 Task: Forward email   from Parteek.kumar@sogtage.net to Sandip@sogtage.net with a cc to Vanshu.thakur@sogtage.net with a subject Subject0000000031 and add a message Message0000000033. Forward email   from Parteek.kumar@sogtage.net to Sandip@sogtage.net with a cc to Vanshu.thakur@sogtage.net and bcc to Nikhil.rathi@sogtage.net with a subject Subject0000000031 and add a message Message0000000033. Forward email   from Parteek.kumar@sogtage.net to Sandip@sogtage.net; Email000000002 with a cc to Nikhil.rathi@sogtage.net; Ayush@sogtage.net and bcc to Pooja.Chaudhary@sogtage.net with a subject Subject0000000031 and add a message Message0000000033. Forward email   from Parteek.kumar@sogtage.net including the signature Sign0000000001 to Sandip@sogtage.net with a subject Subject0000000031 and add a message Message0000000031. Forward email   from Parteek.kumar@sogtage.net including the signature Sign0000000001 to Sandip@sogtage.net; Email000000002 with a subject Subject0000000032 and add a message Message0000000032
Action: Mouse moved to (320, 362)
Screenshot: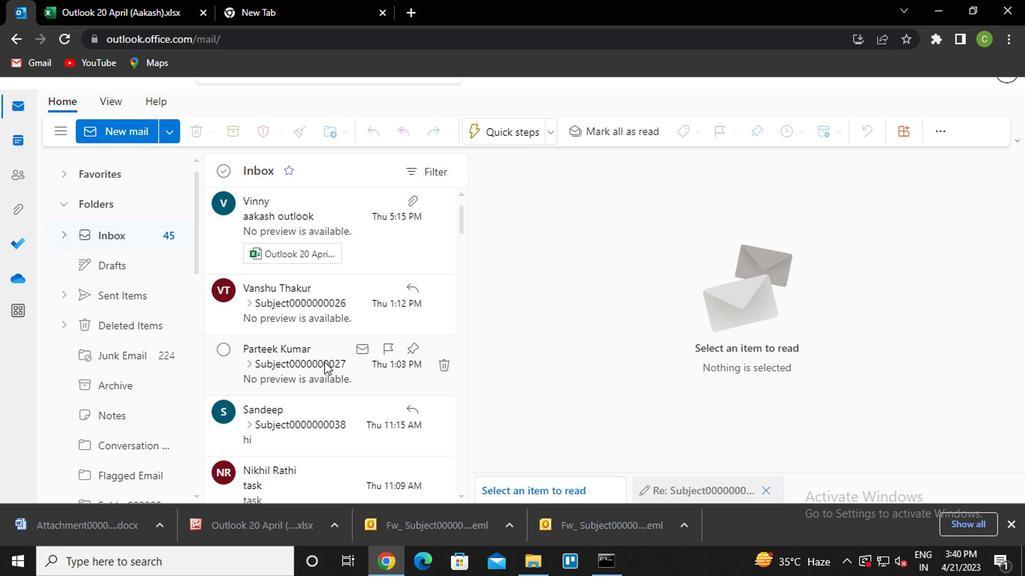 
Action: Mouse pressed left at (320, 362)
Screenshot: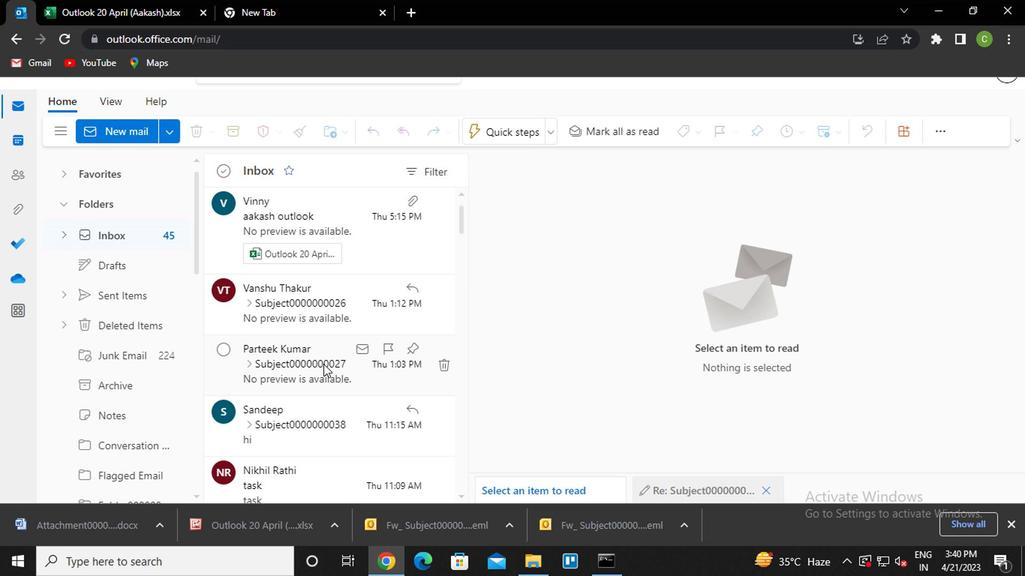 
Action: Mouse moved to (988, 215)
Screenshot: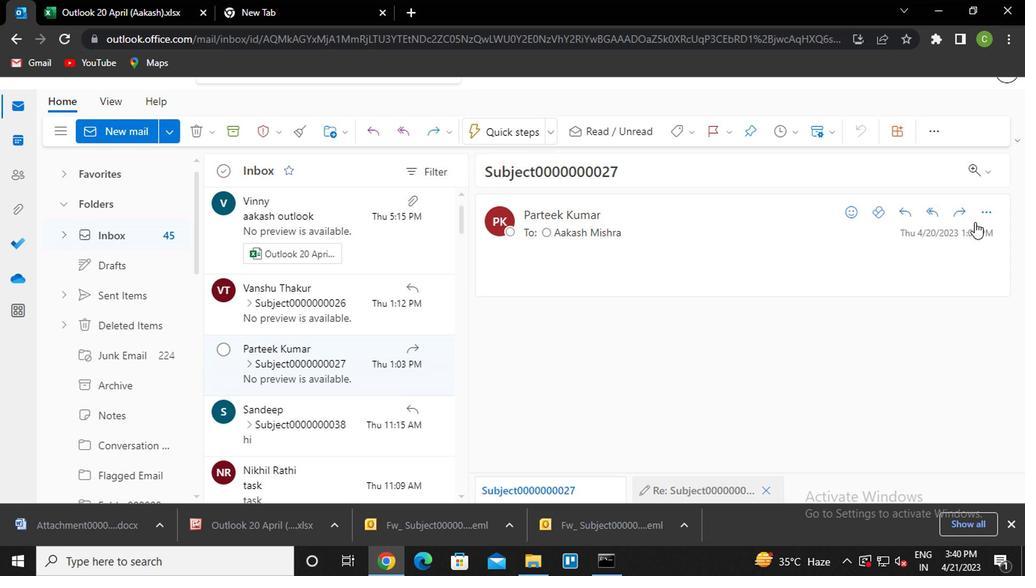 
Action: Mouse pressed left at (988, 215)
Screenshot: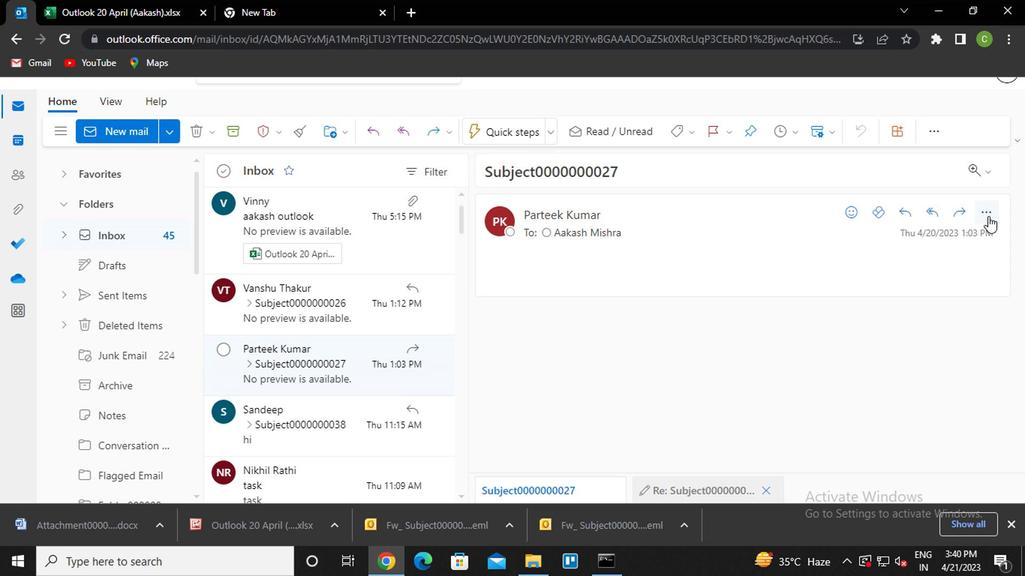 
Action: Mouse moved to (897, 152)
Screenshot: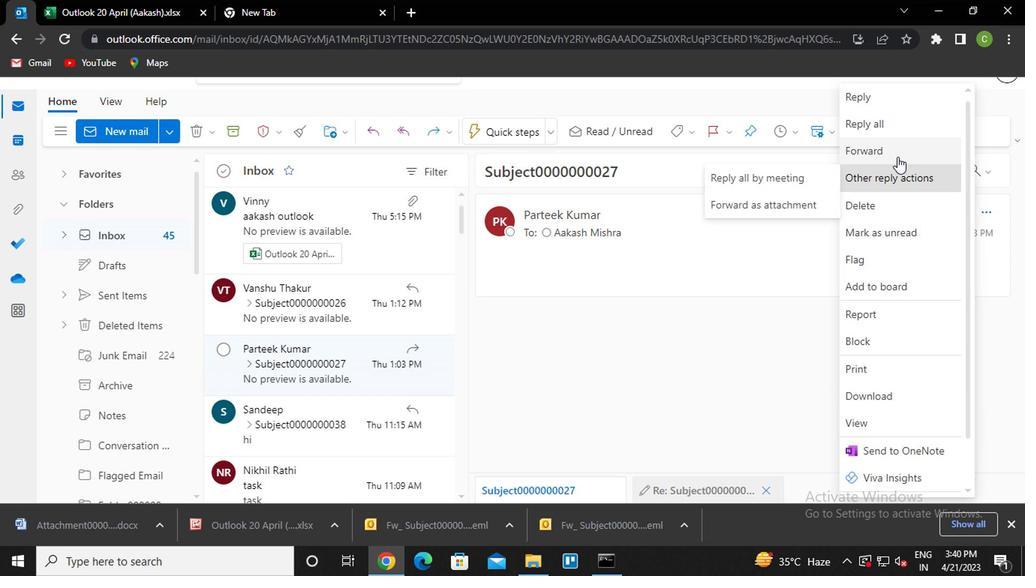 
Action: Mouse pressed left at (897, 152)
Screenshot: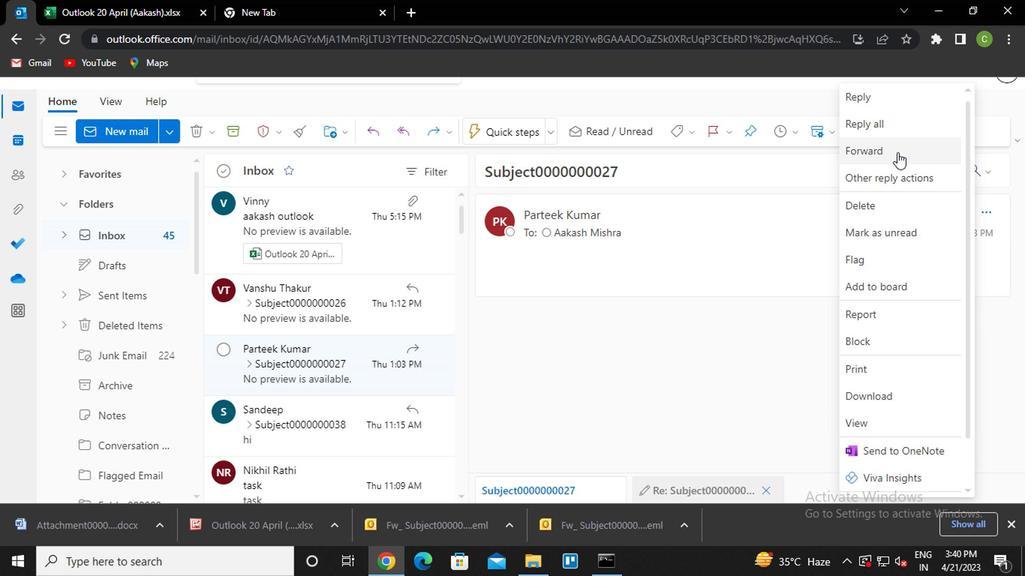 
Action: Mouse moved to (658, 193)
Screenshot: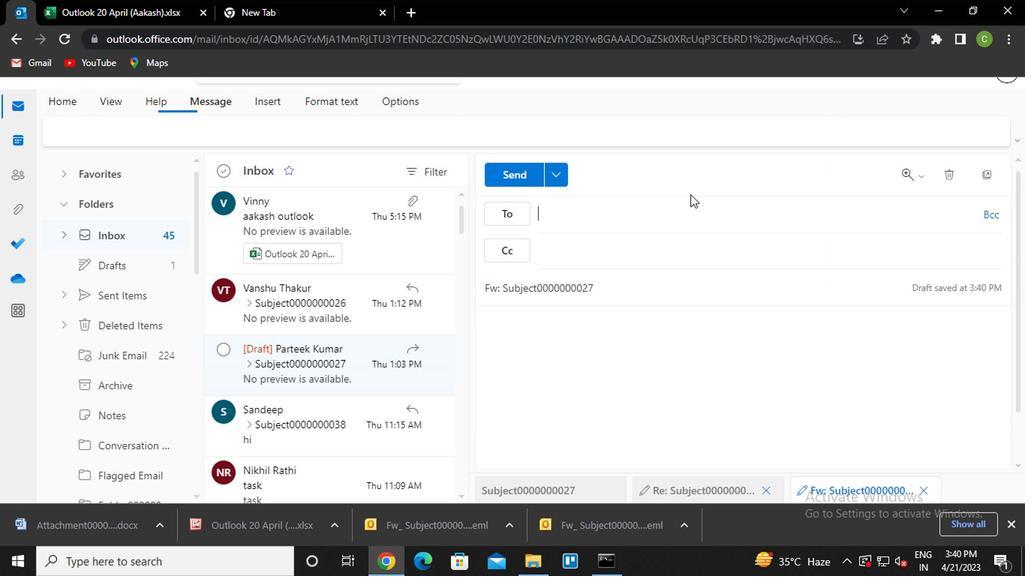 
Action: Key pressed sandip<Key.enter>
Screenshot: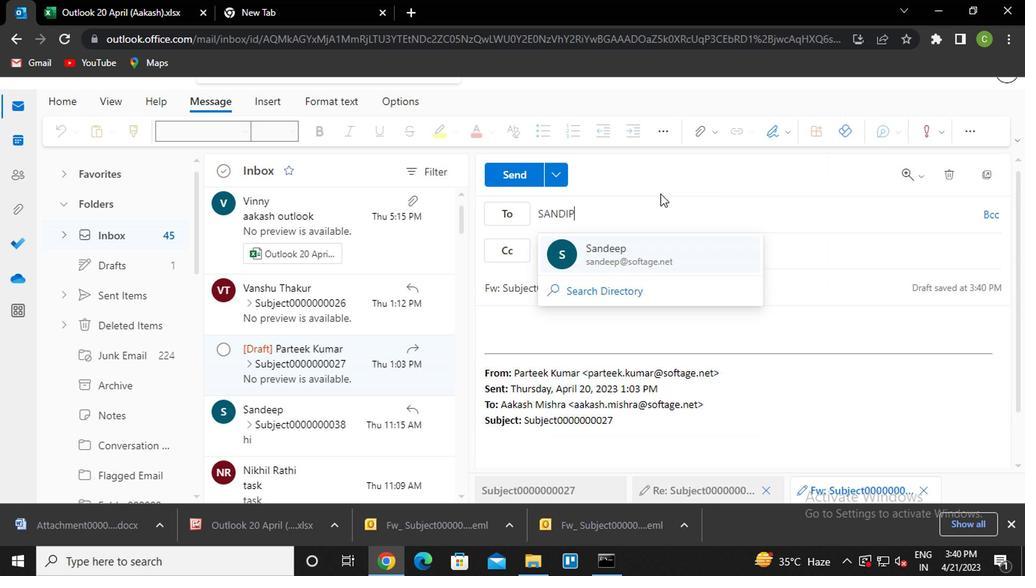 
Action: Mouse moved to (588, 241)
Screenshot: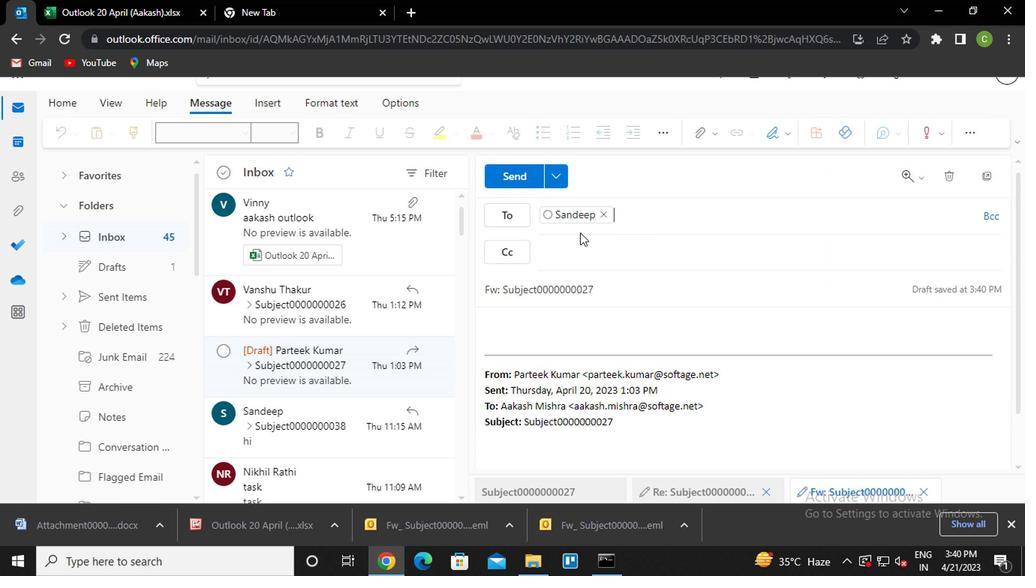 
Action: Mouse pressed left at (588, 241)
Screenshot: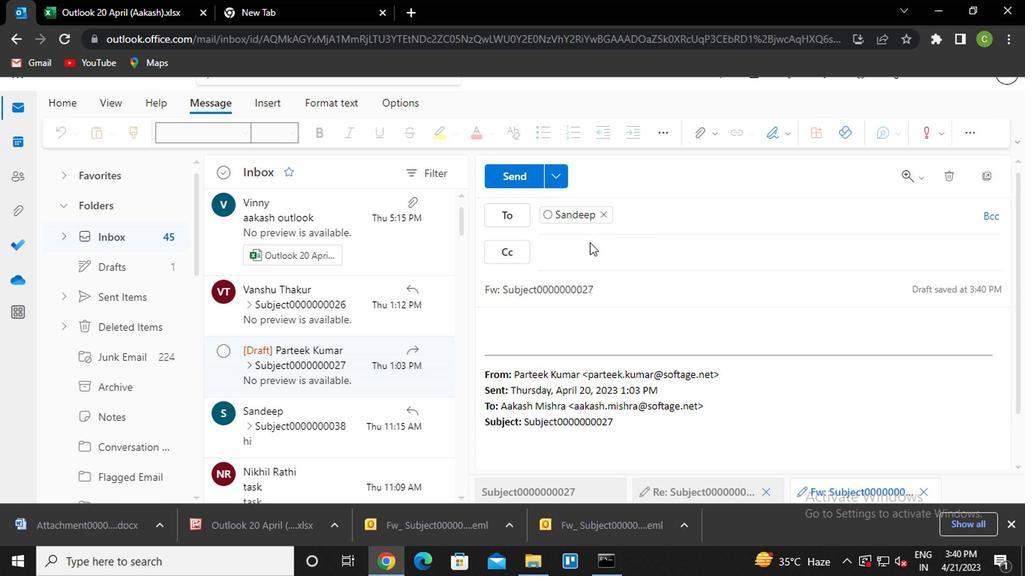 
Action: Mouse moved to (592, 247)
Screenshot: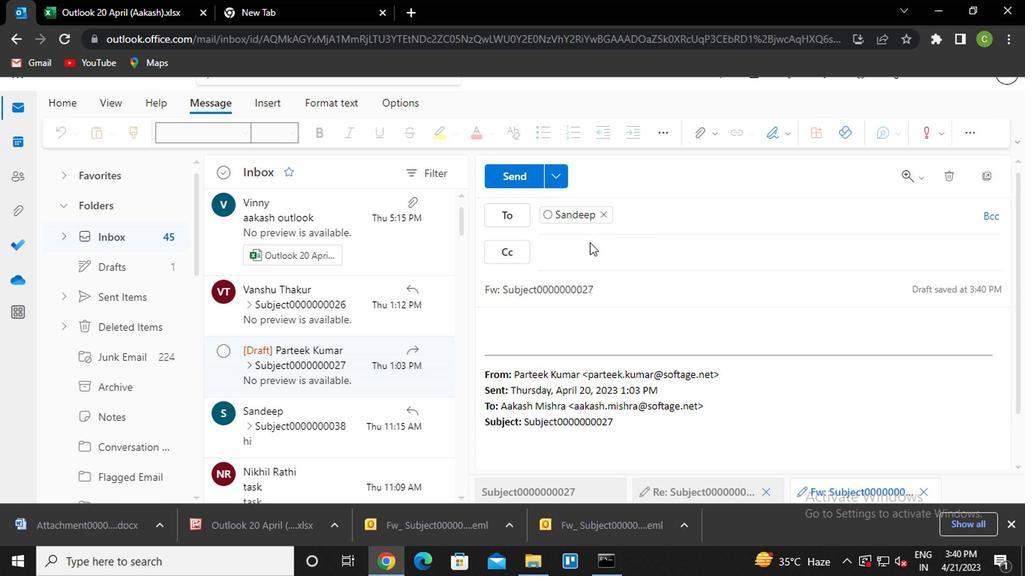 
Action: Mouse pressed left at (592, 247)
Screenshot: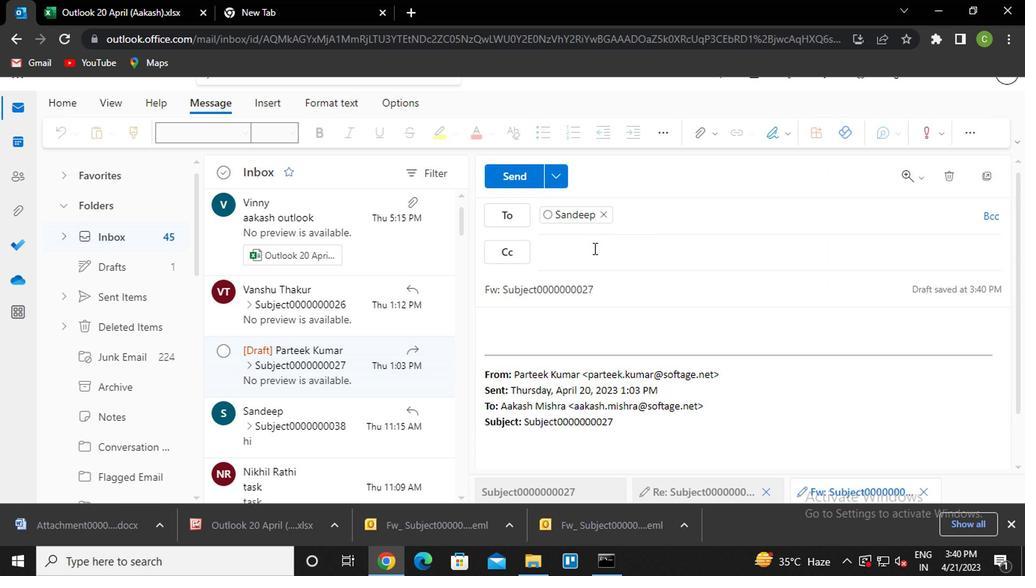 
Action: Key pressed van<Key.enter>
Screenshot: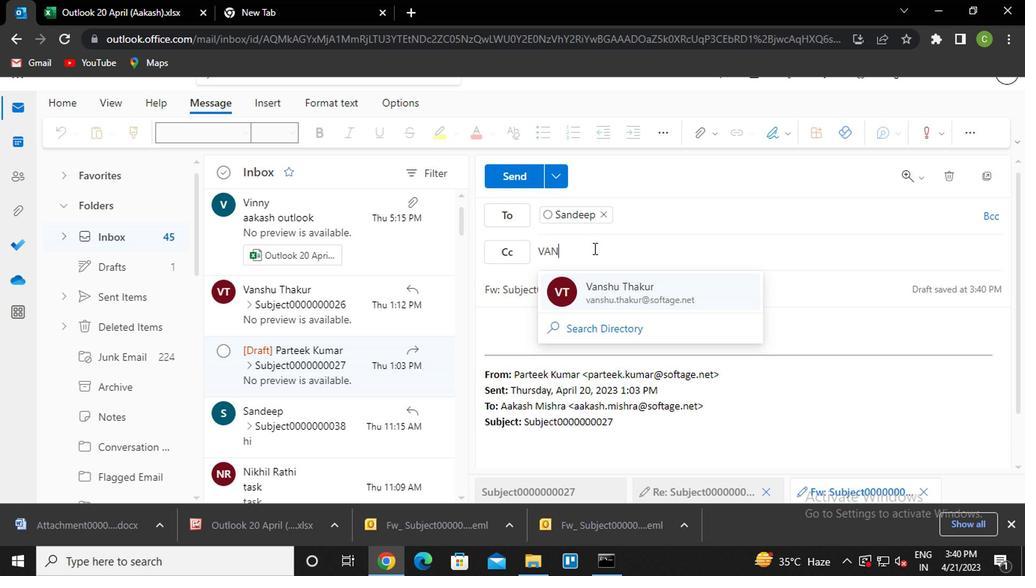 
Action: Mouse moved to (618, 289)
Screenshot: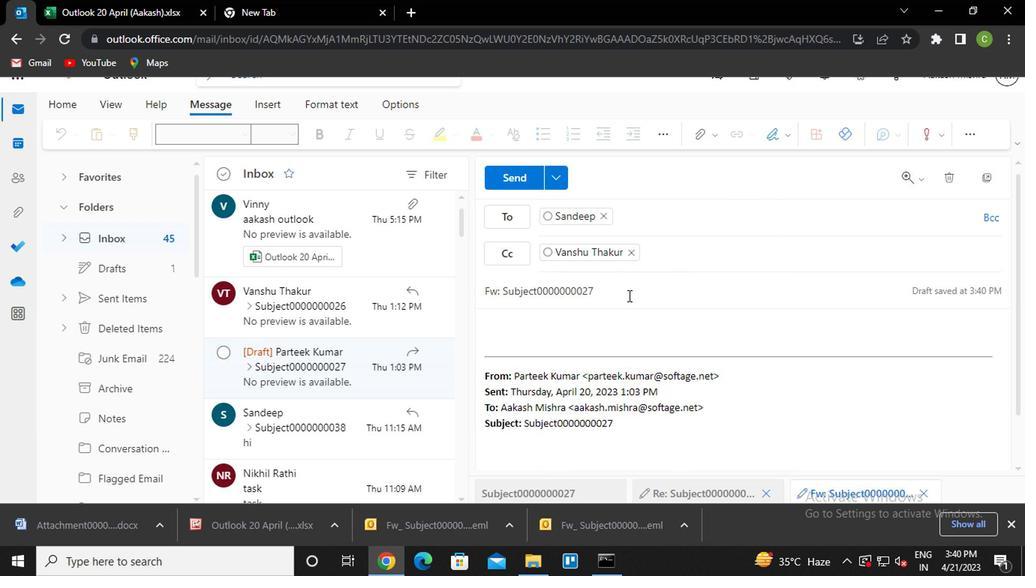 
Action: Mouse pressed left at (618, 289)
Screenshot: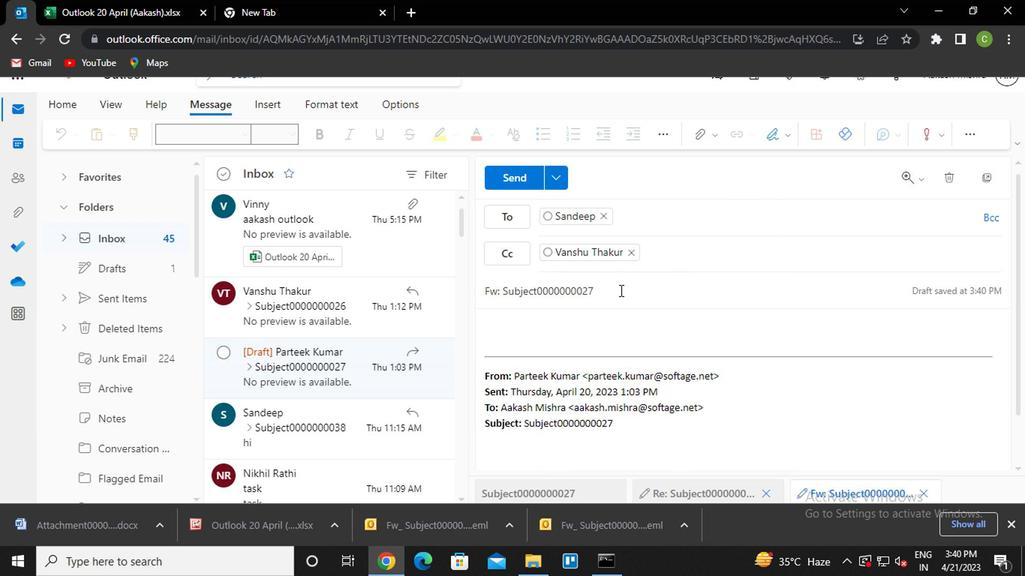 
Action: Key pressed <Key.backspace><Key.backspace>31
Screenshot: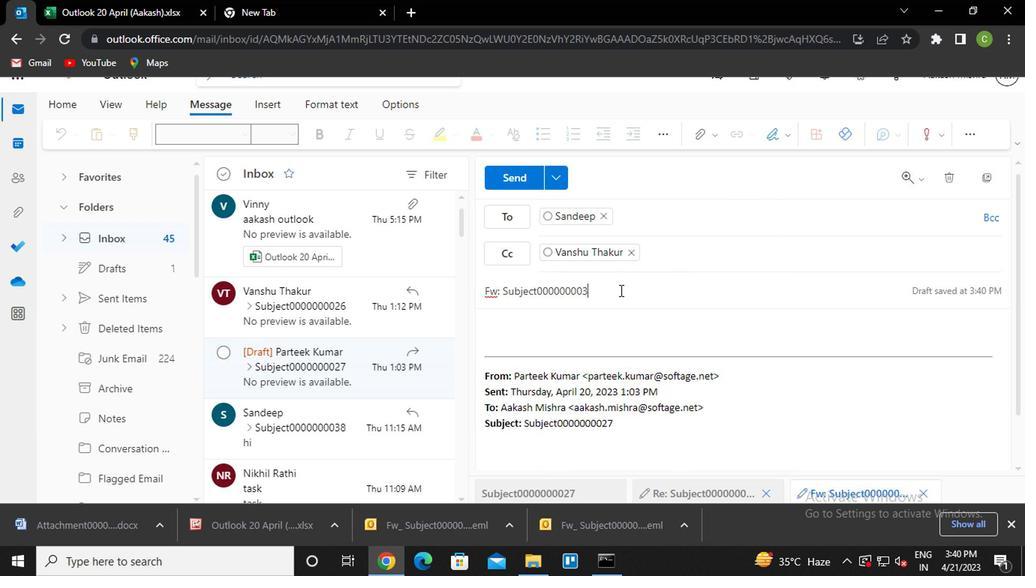 
Action: Mouse moved to (526, 331)
Screenshot: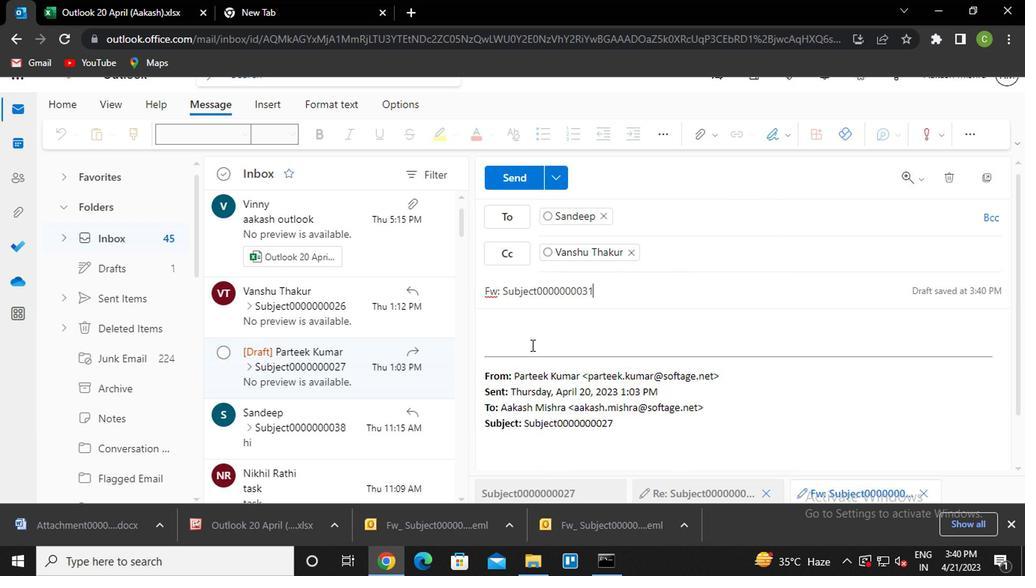 
Action: Mouse pressed left at (526, 331)
Screenshot: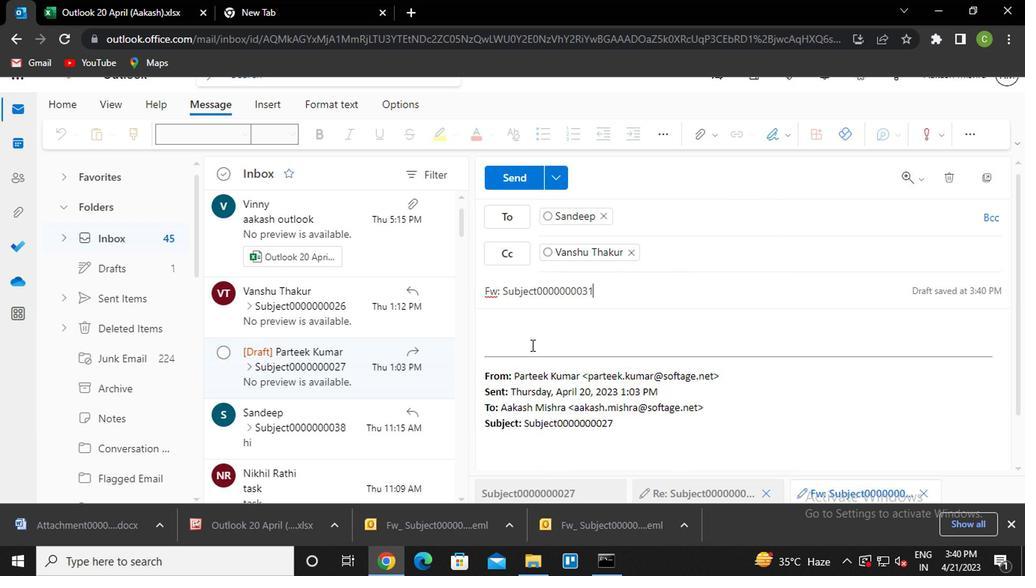 
Action: Key pressed <Key.caps_lock><Key.caps_lock>m<Key.caps_lock>essage0000000033
Screenshot: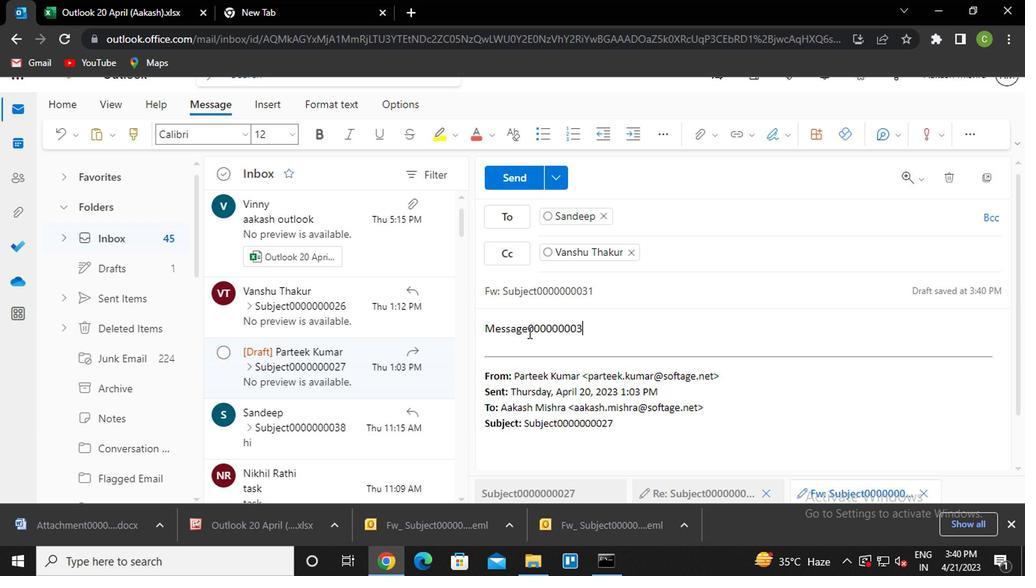 
Action: Mouse moved to (517, 176)
Screenshot: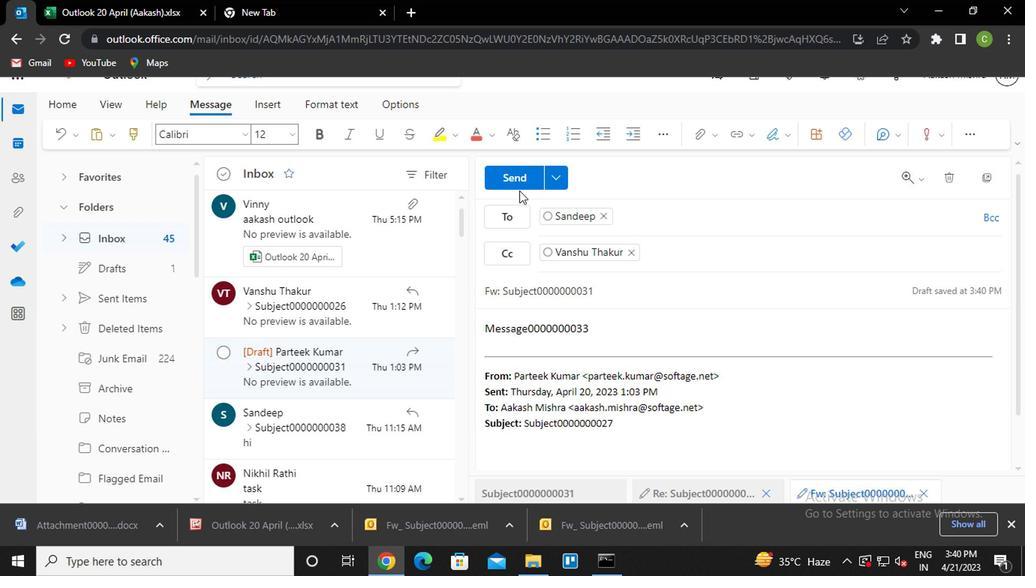 
Action: Mouse pressed left at (517, 176)
Screenshot: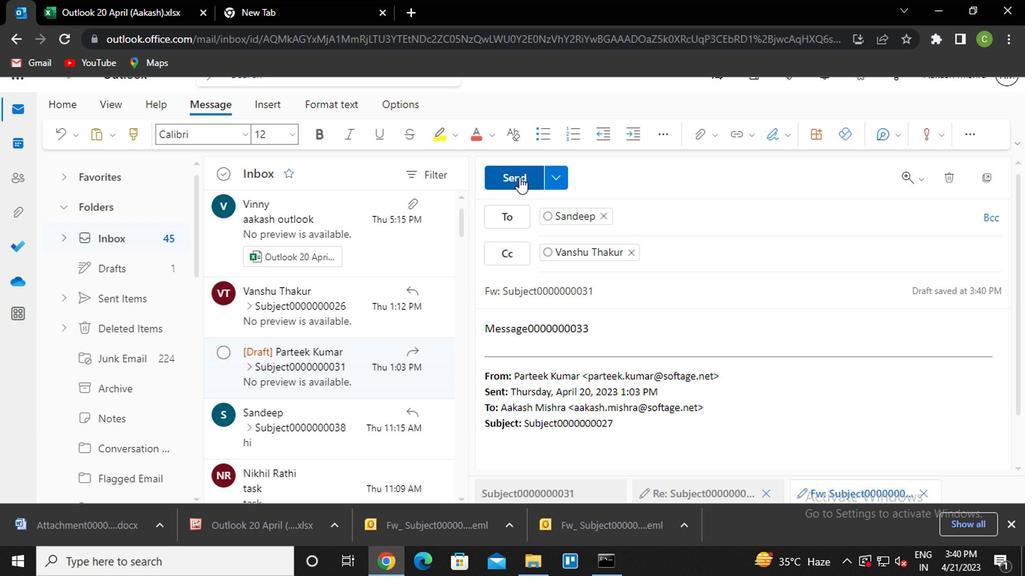 
Action: Mouse moved to (985, 203)
Screenshot: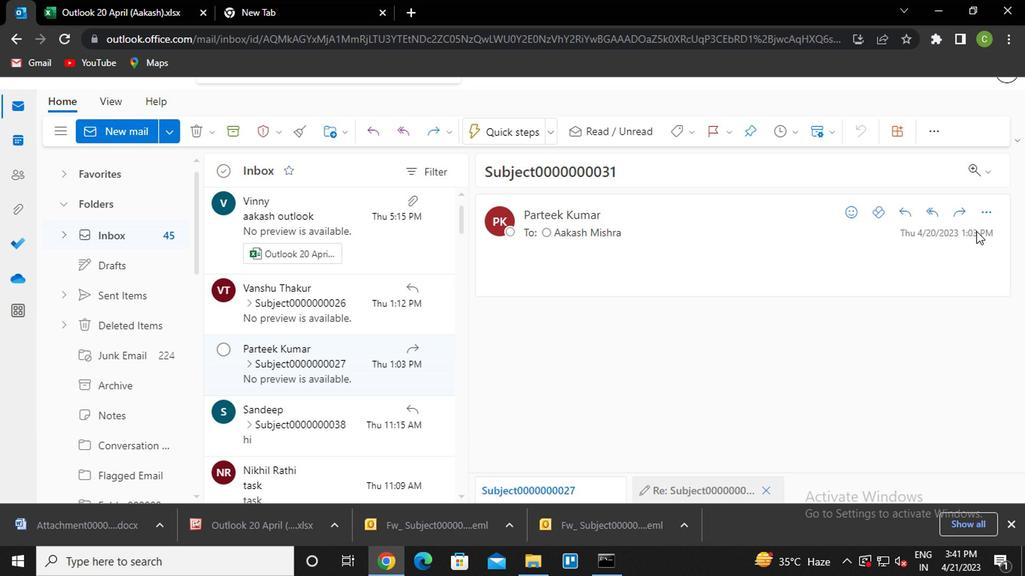 
Action: Mouse pressed left at (985, 203)
Screenshot: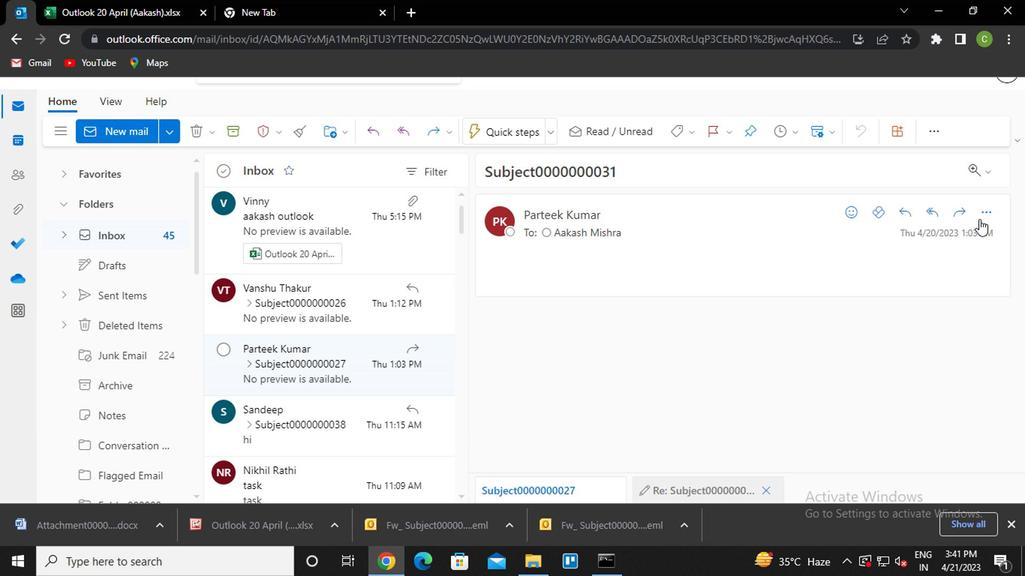 
Action: Mouse moved to (893, 154)
Screenshot: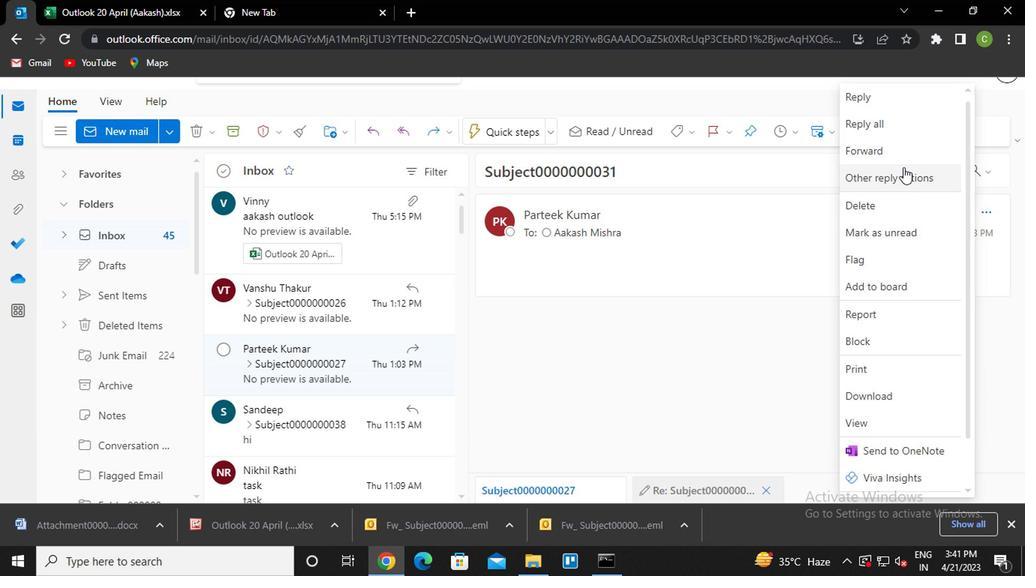 
Action: Mouse pressed left at (893, 154)
Screenshot: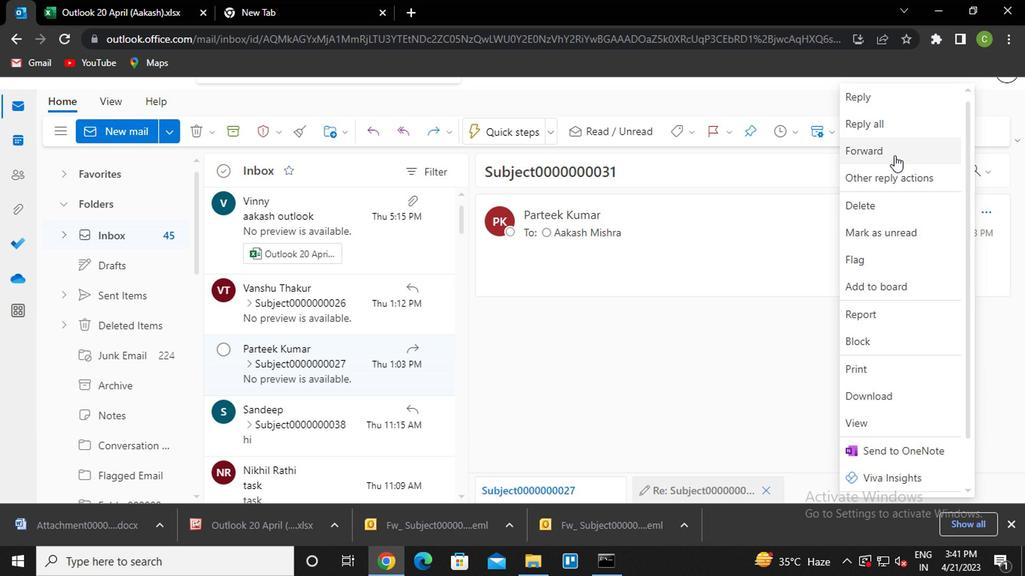 
Action: Mouse moved to (630, 204)
Screenshot: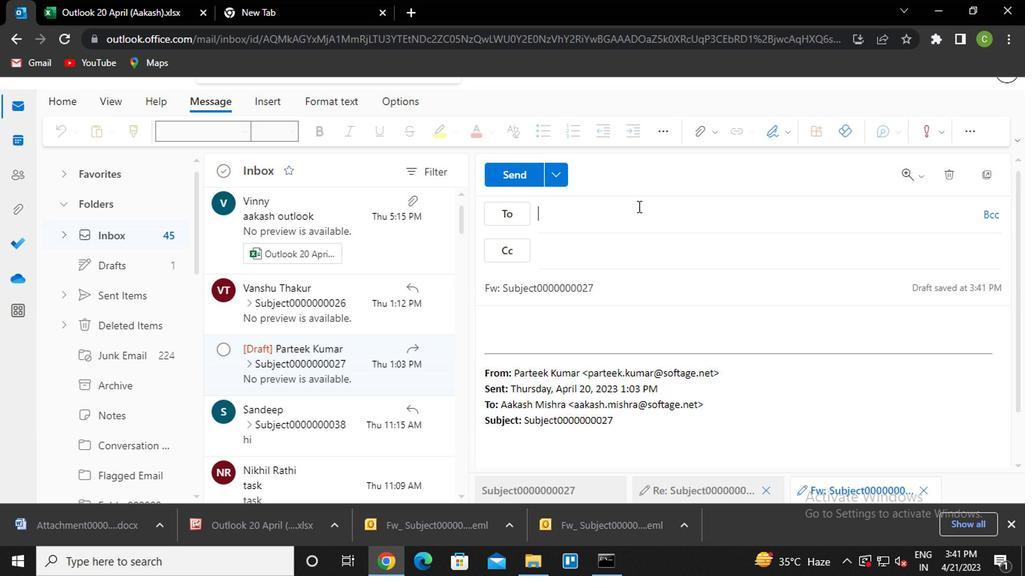 
Action: Key pressed sa<Key.enter><Key.enter>
Screenshot: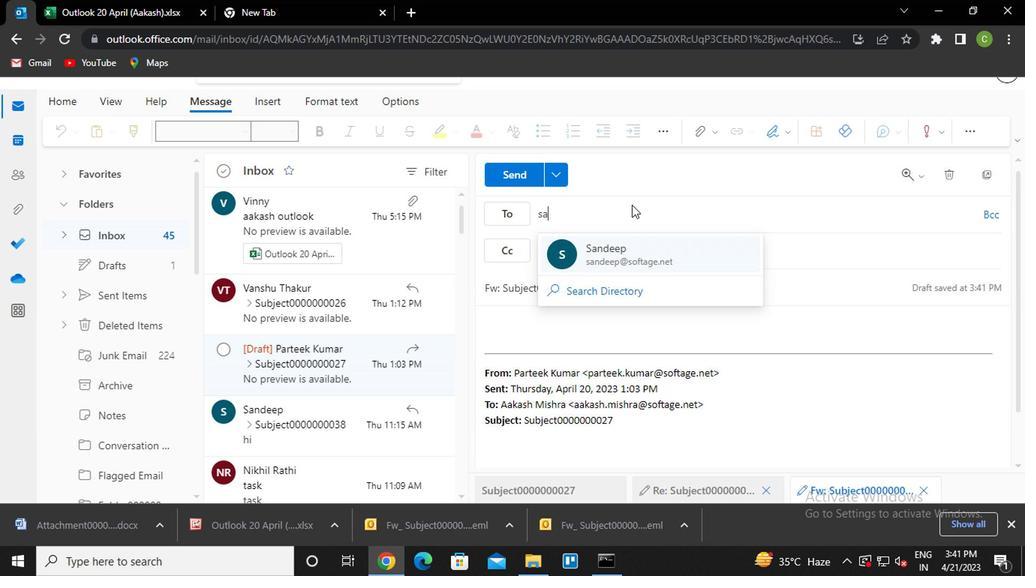 
Action: Mouse moved to (576, 245)
Screenshot: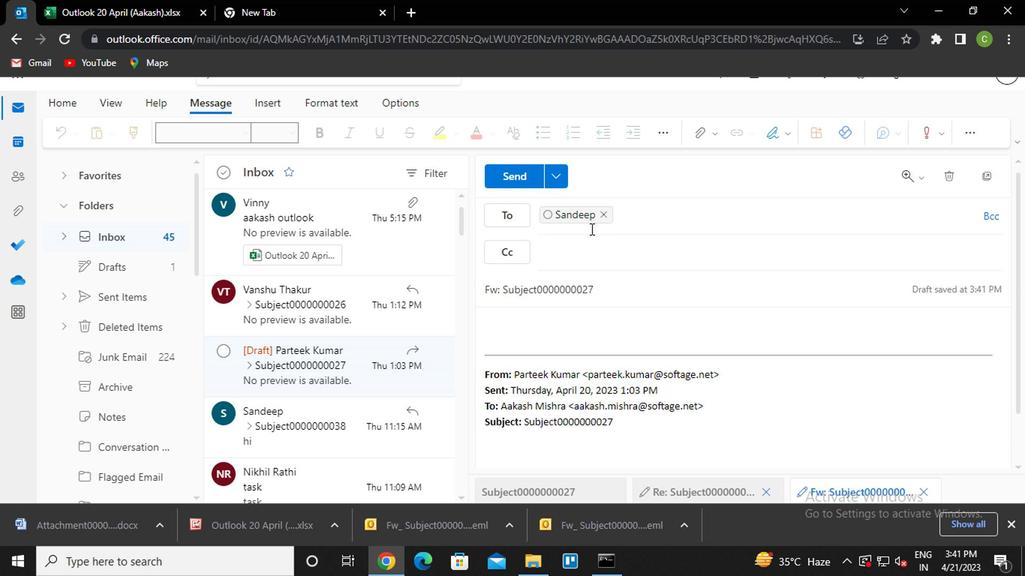 
Action: Mouse pressed left at (576, 245)
Screenshot: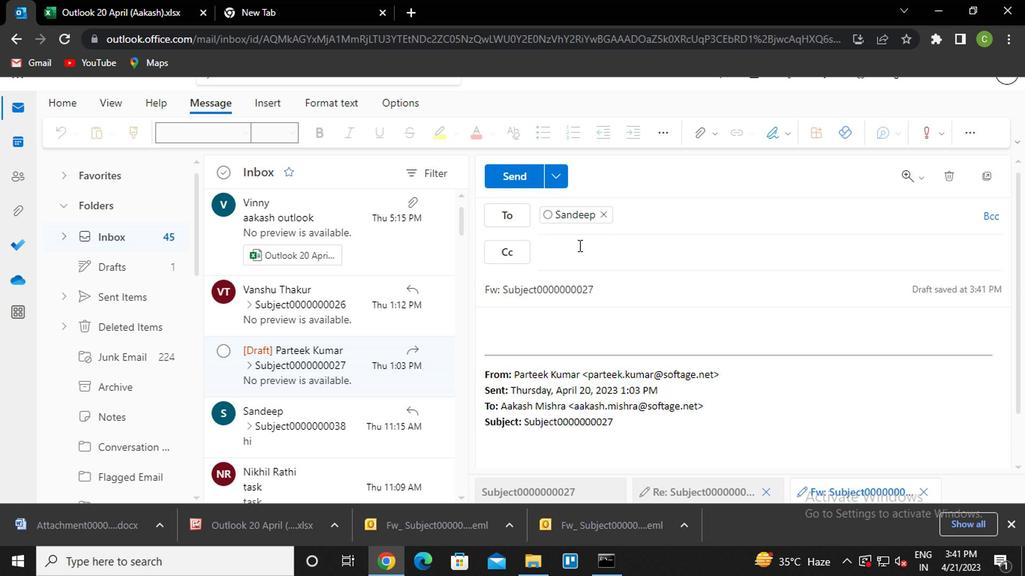 
Action: Key pressed vas<Key.enter><Key.backspace>n<Key.enter>
Screenshot: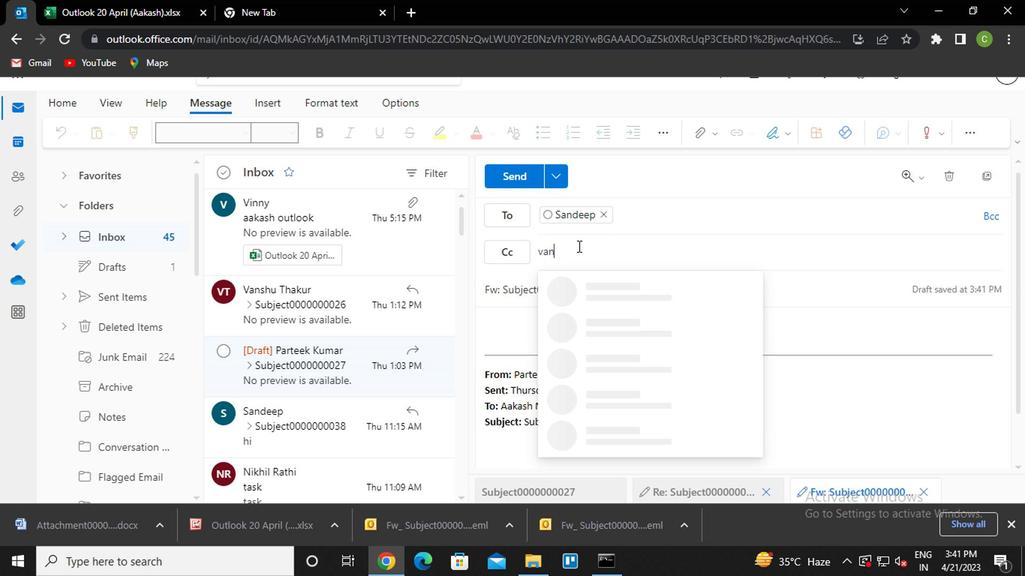 
Action: Mouse moved to (993, 220)
Screenshot: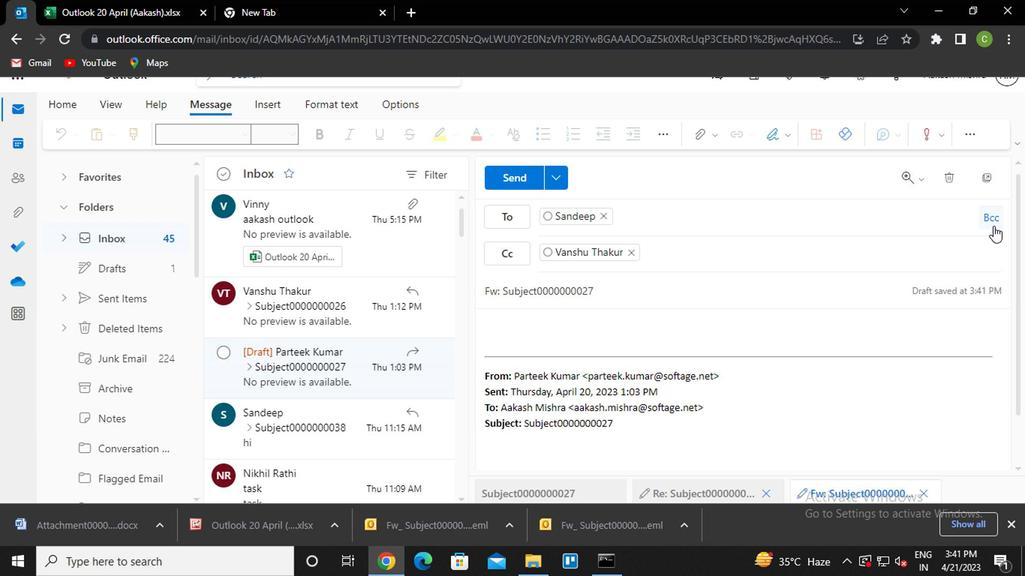 
Action: Mouse pressed left at (993, 220)
Screenshot: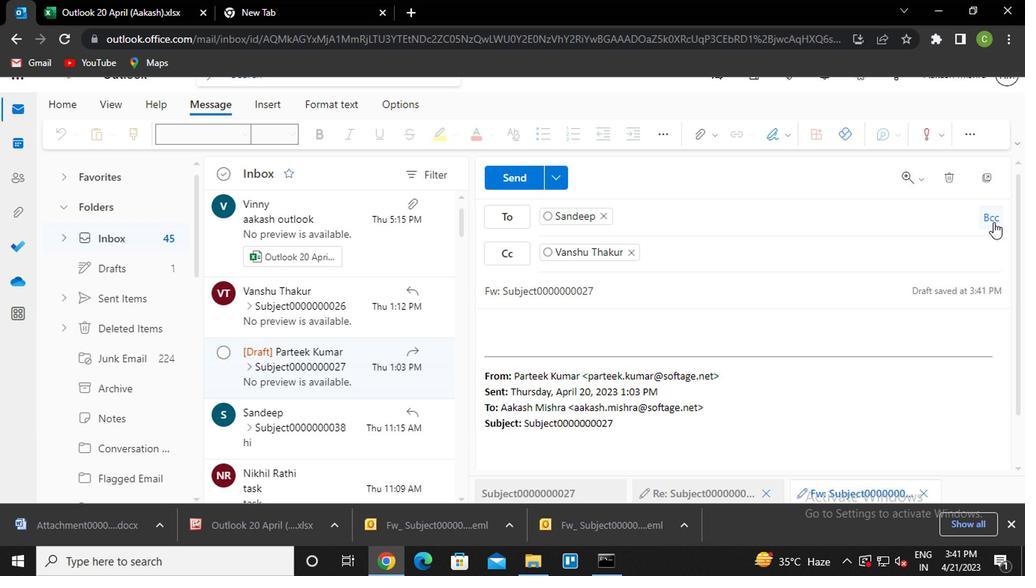 
Action: Mouse moved to (939, 255)
Screenshot: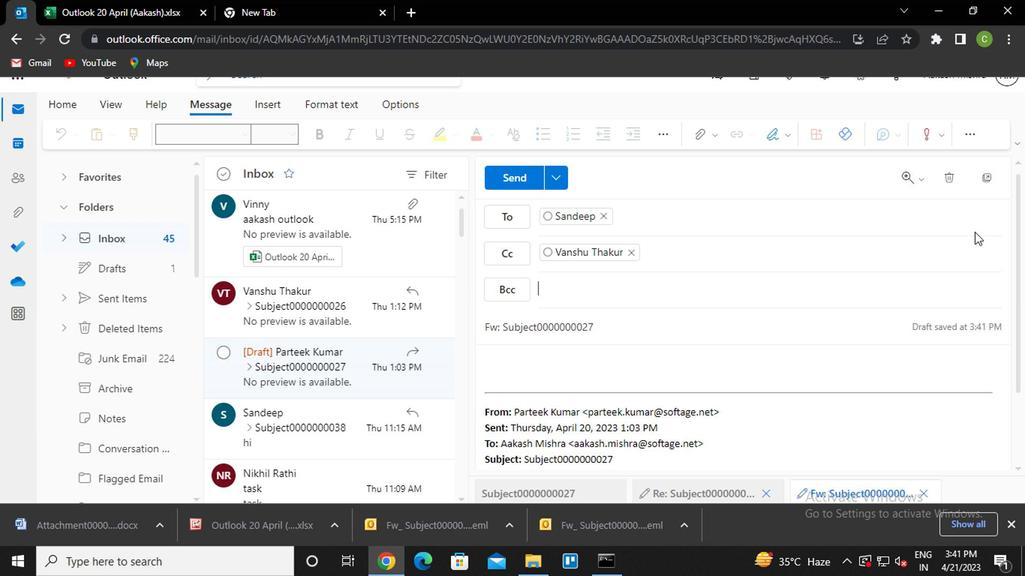 
Action: Key pressed nik<Key.enter>
Screenshot: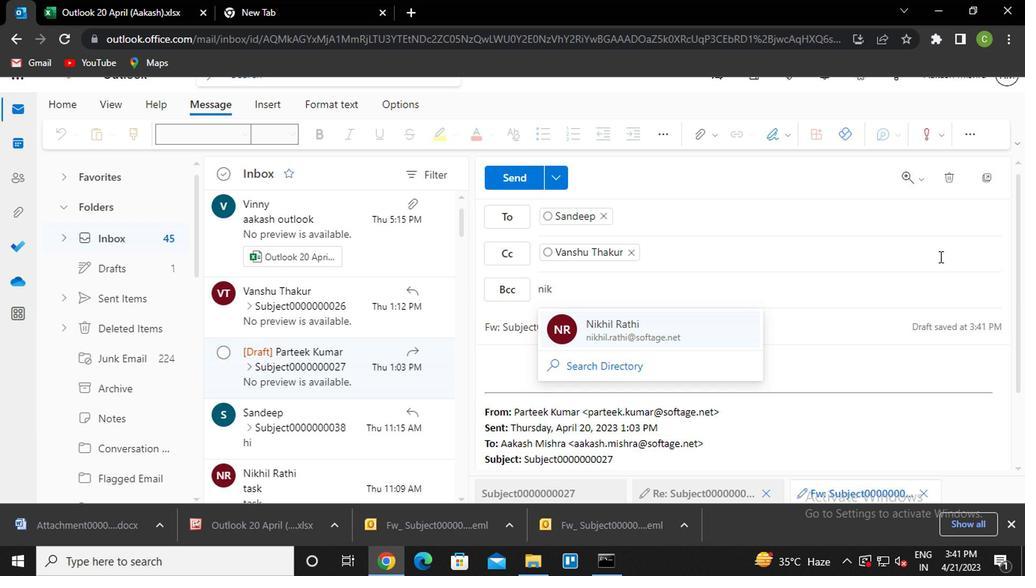 
Action: Mouse moved to (648, 319)
Screenshot: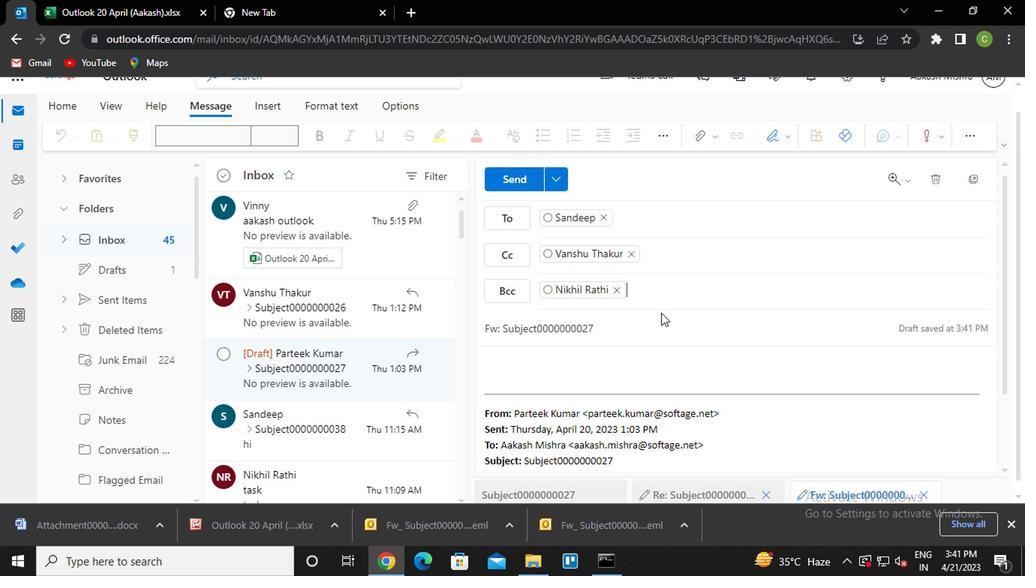 
Action: Mouse pressed left at (648, 319)
Screenshot: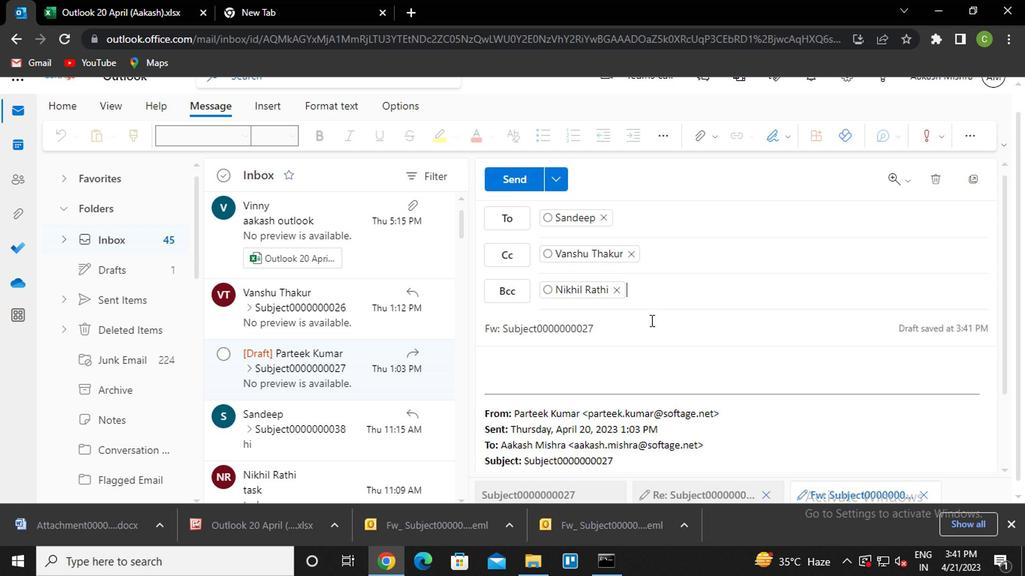 
Action: Key pressed <Key.backspace><Key.backspace>31
Screenshot: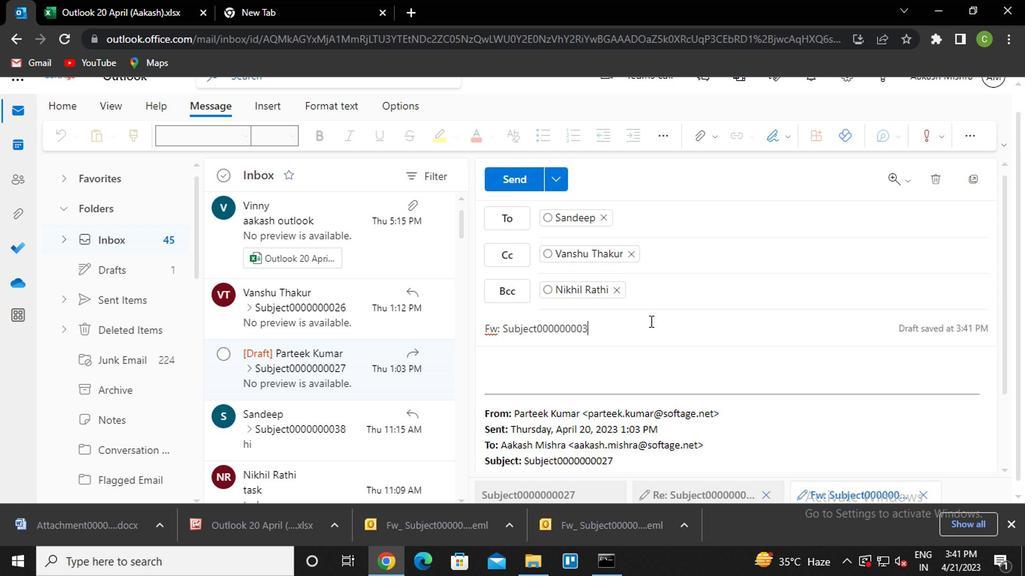 
Action: Mouse moved to (563, 372)
Screenshot: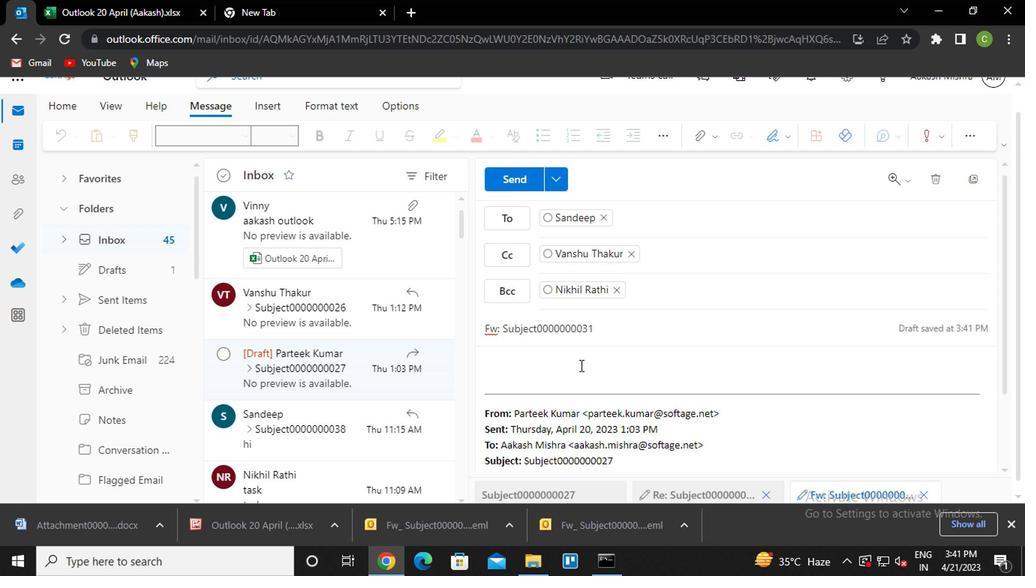 
Action: Mouse pressed left at (563, 372)
Screenshot: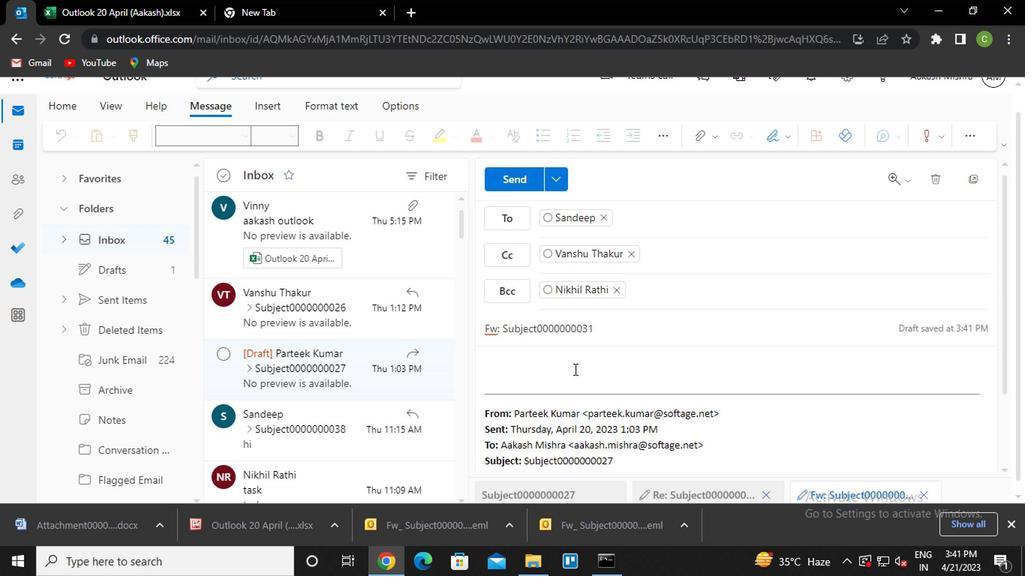 
Action: Key pressed <Key.caps_lock>m<Key.caps_lock>essage0000000034
Screenshot: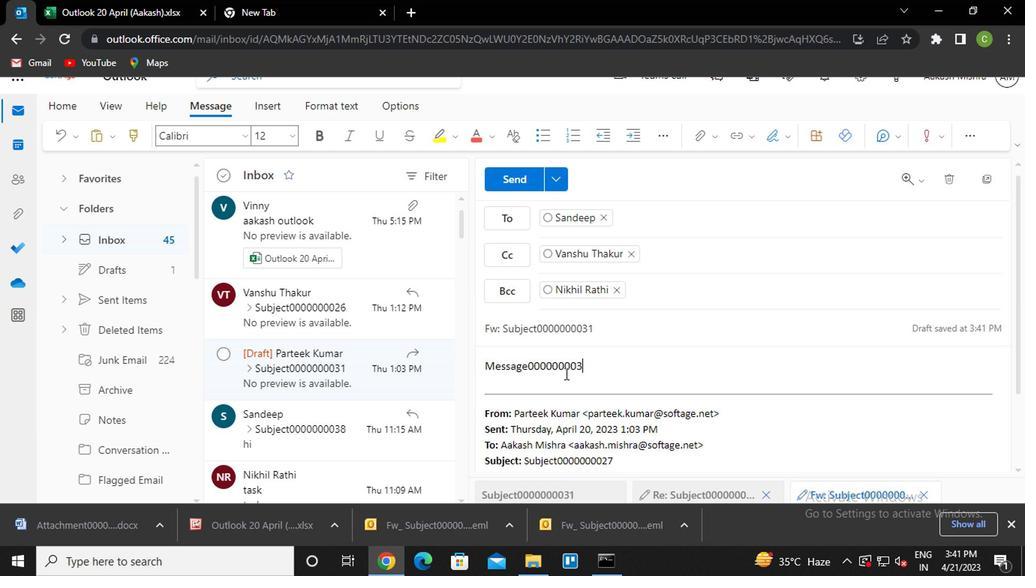 
Action: Mouse moved to (563, 372)
Screenshot: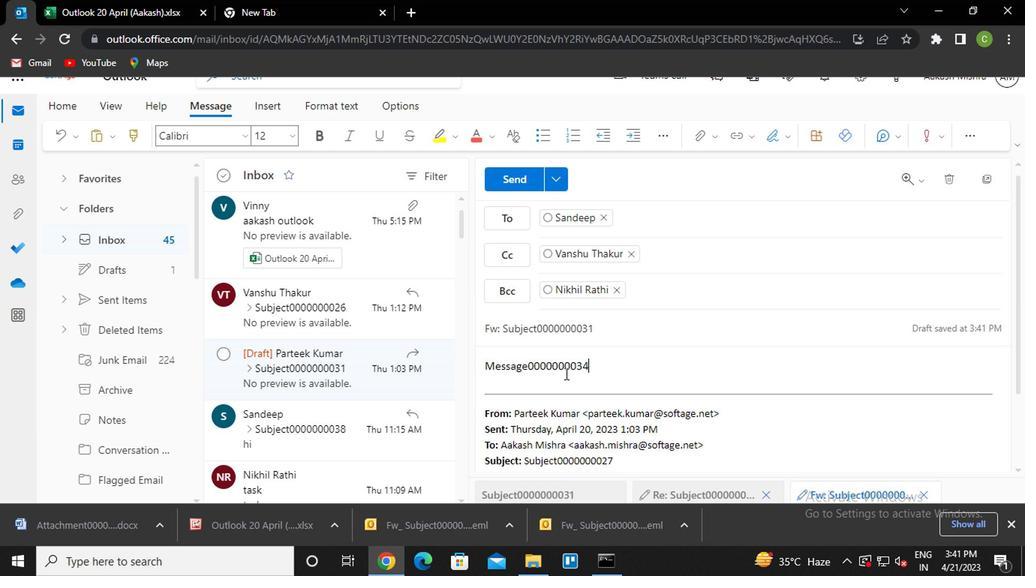 
Action: Key pressed <Key.backspace>3
Screenshot: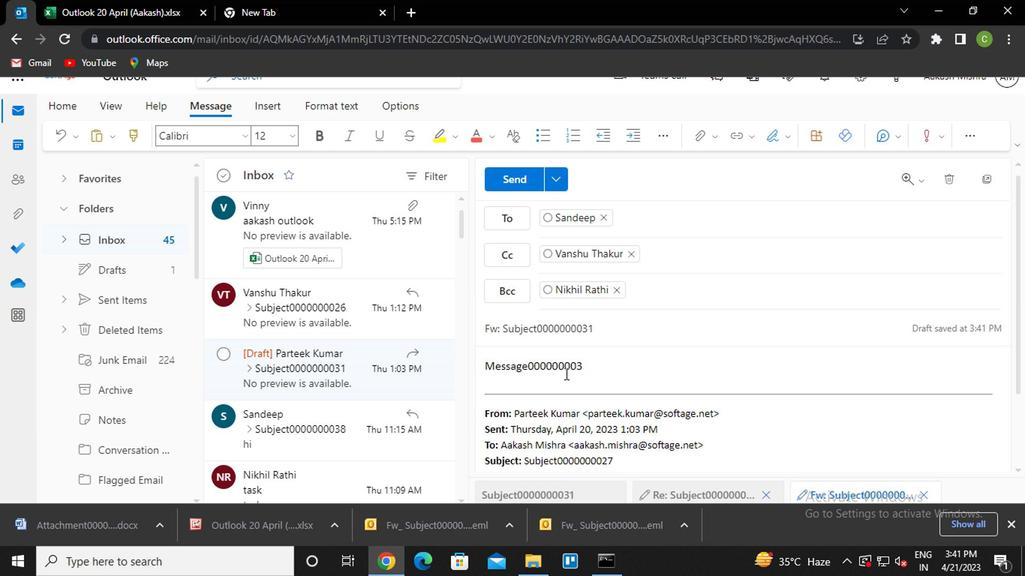 
Action: Mouse moved to (515, 176)
Screenshot: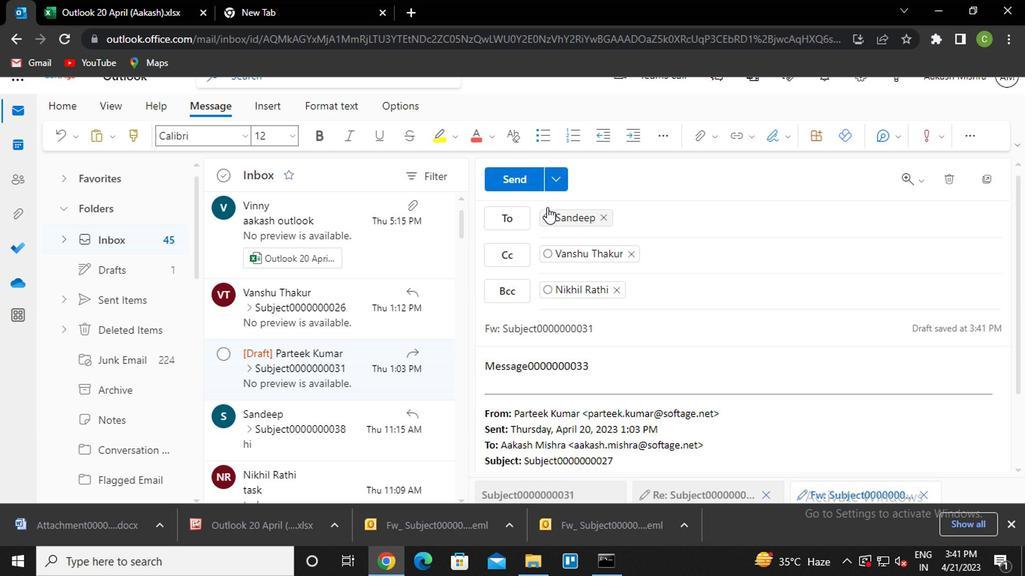 
Action: Mouse pressed left at (515, 176)
Screenshot: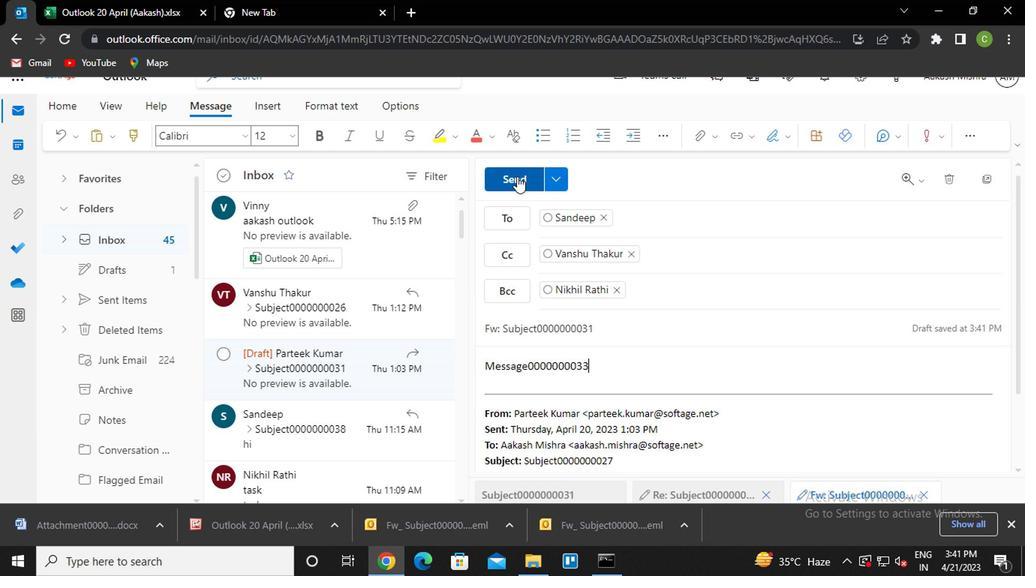 
Action: Mouse moved to (993, 216)
Screenshot: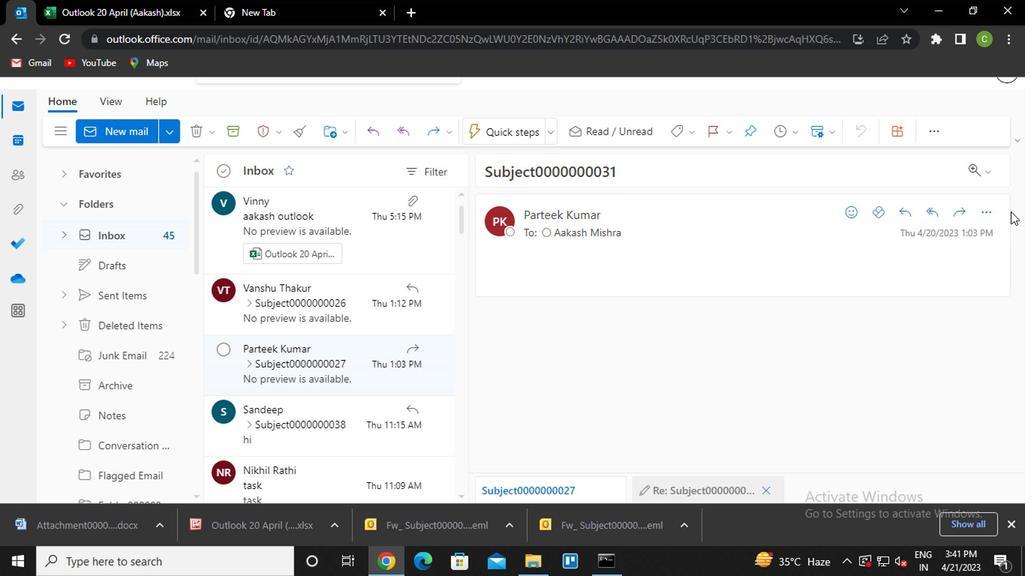 
Action: Mouse pressed left at (993, 216)
Screenshot: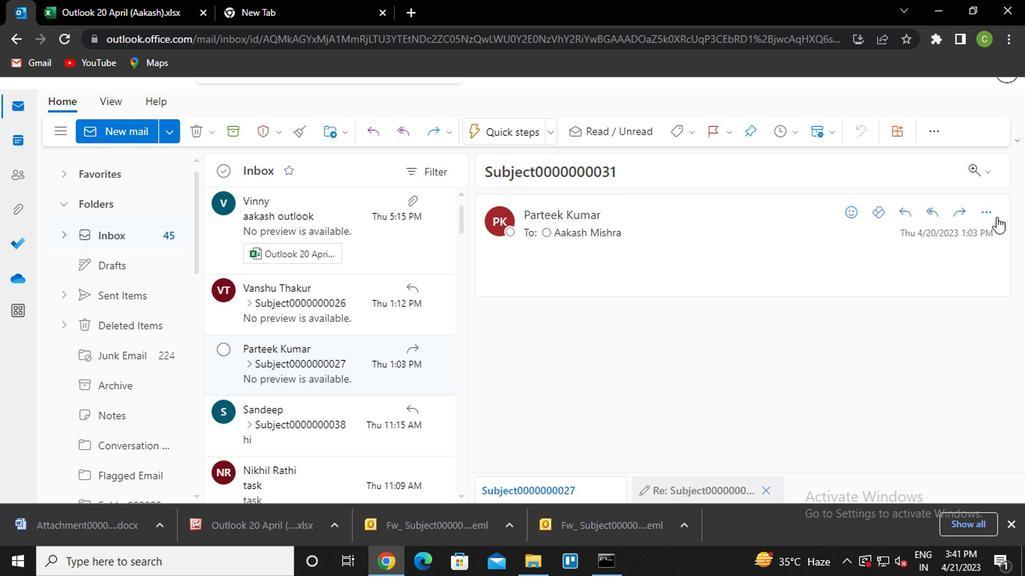
Action: Mouse moved to (880, 146)
Screenshot: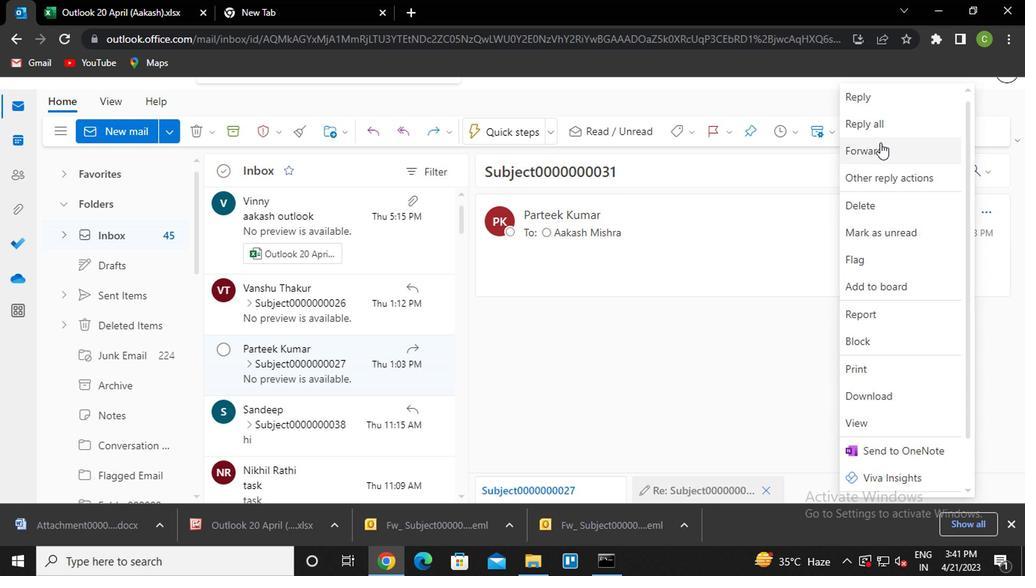 
Action: Mouse pressed left at (880, 146)
Screenshot: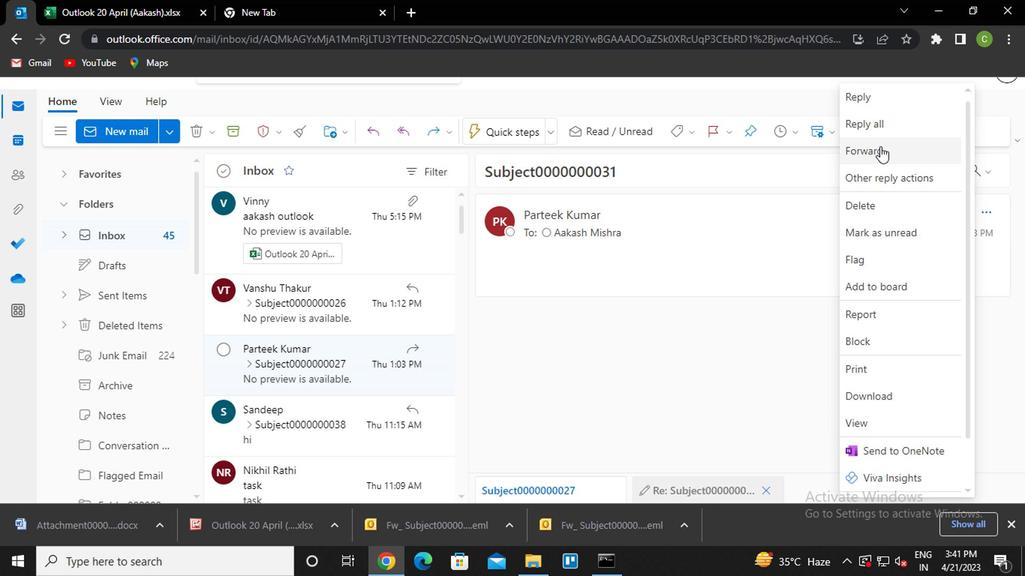 
Action: Mouse moved to (626, 298)
Screenshot: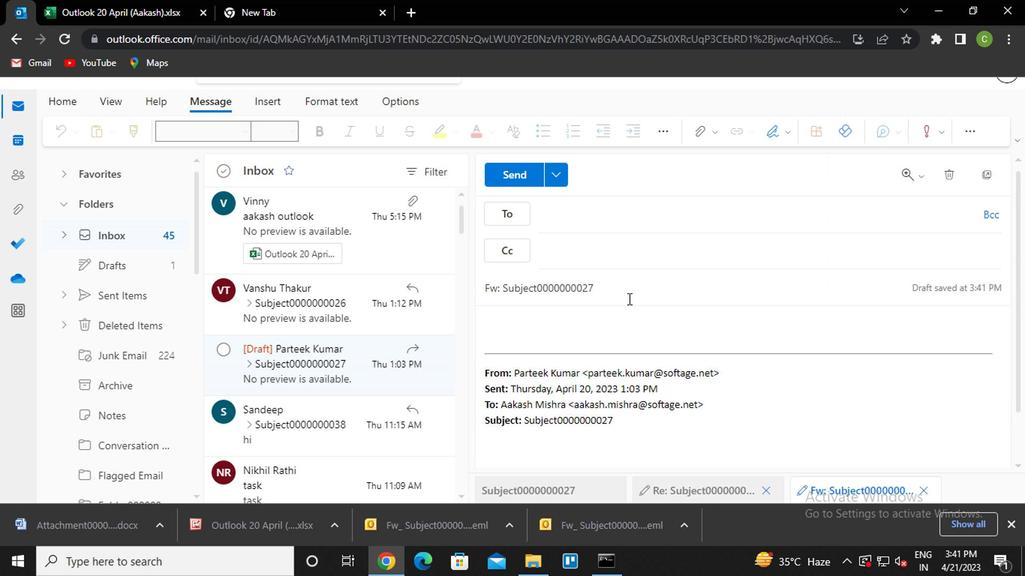 
Action: Key pressed san<Key.enter>vans<Key.enter>
Screenshot: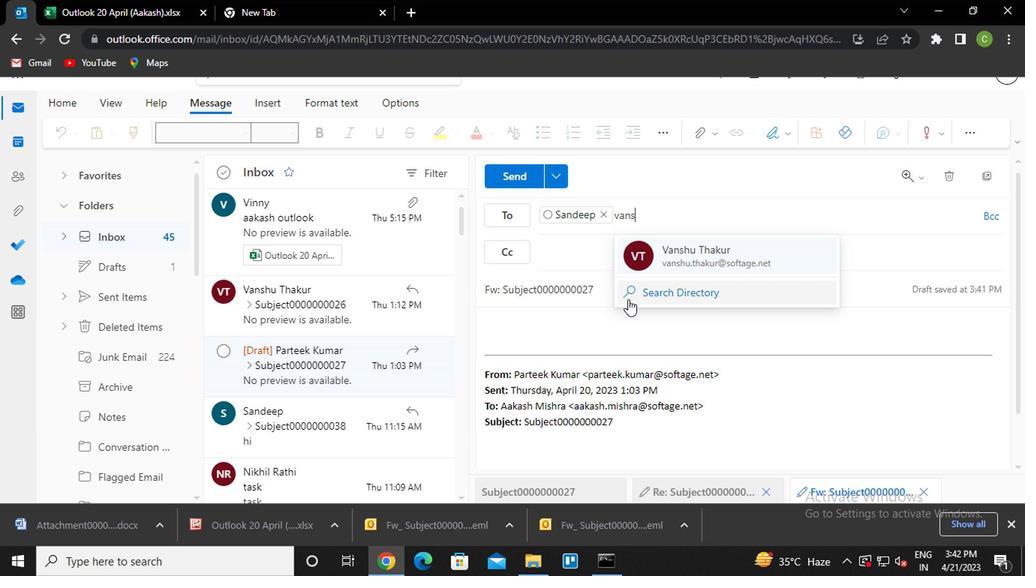 
Action: Mouse moved to (550, 259)
Screenshot: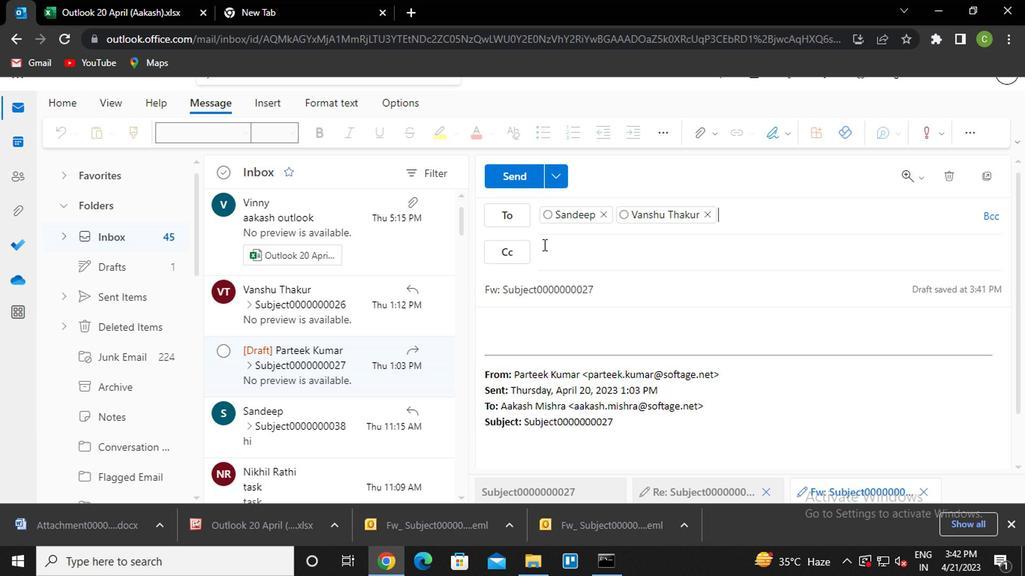 
Action: Mouse pressed left at (550, 259)
Screenshot: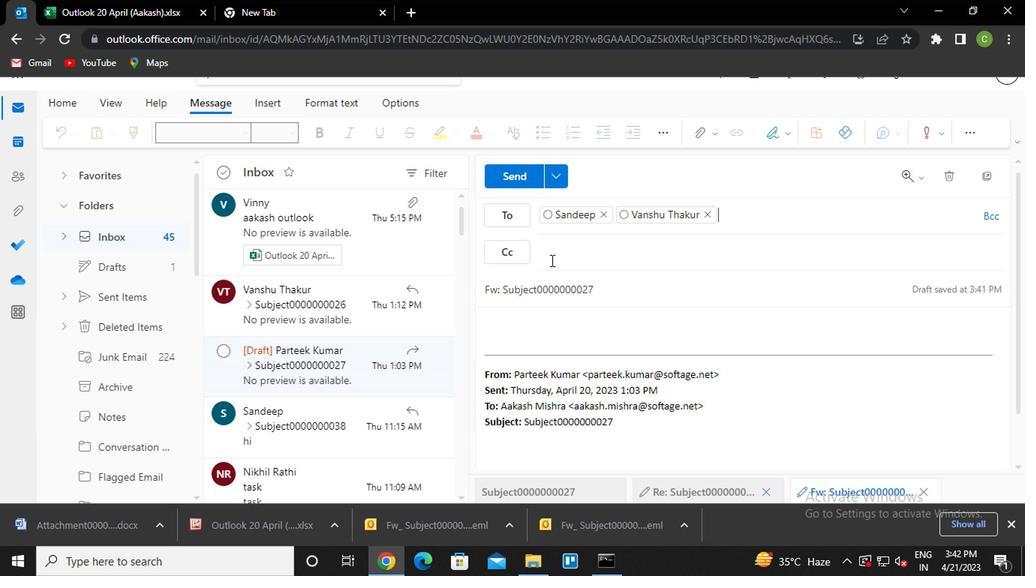 
Action: Key pressed nik<Key.enter>
Screenshot: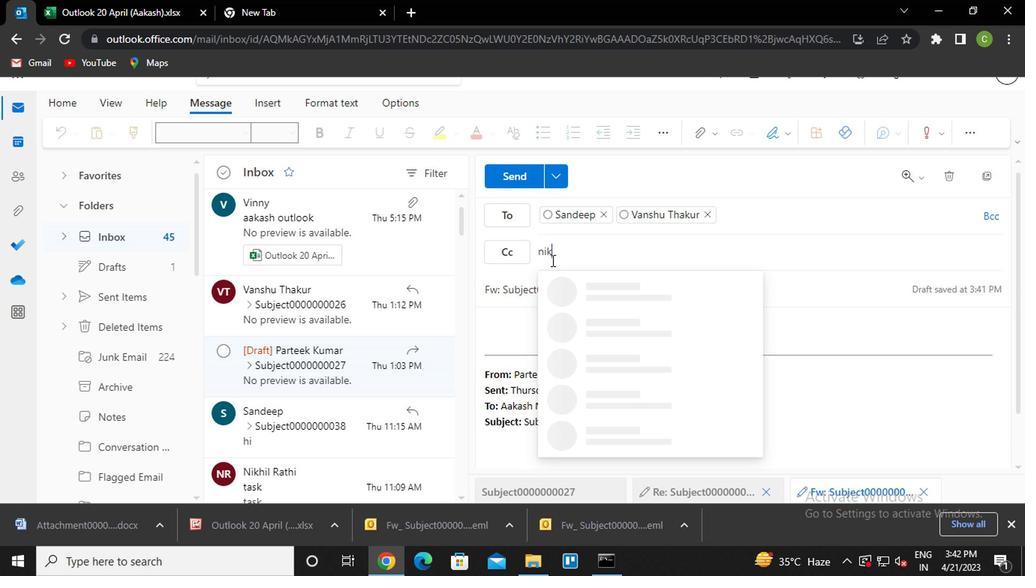 
Action: Mouse moved to (567, 249)
Screenshot: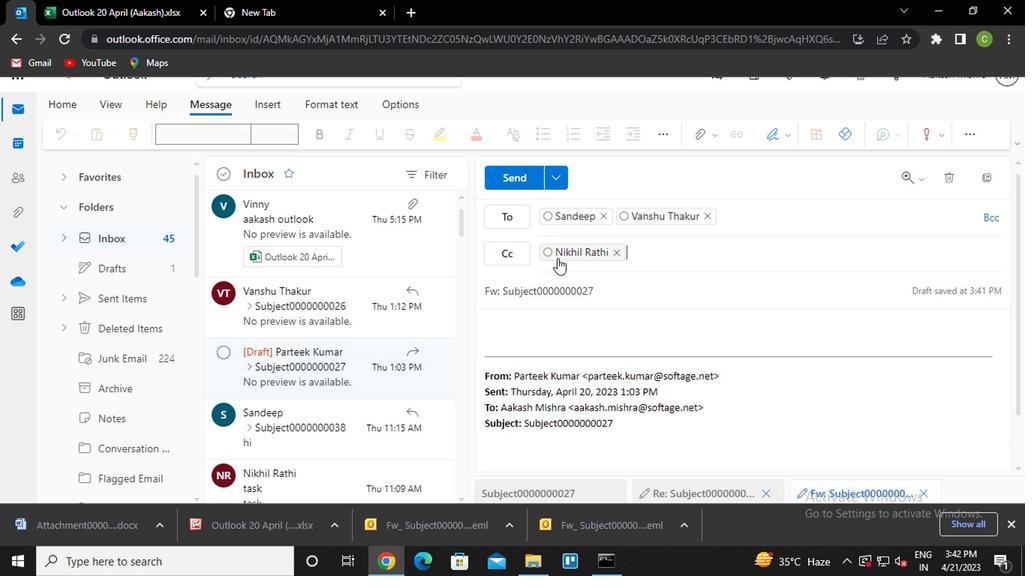 
Action: Key pressed ayusj<Key.backspace>
Screenshot: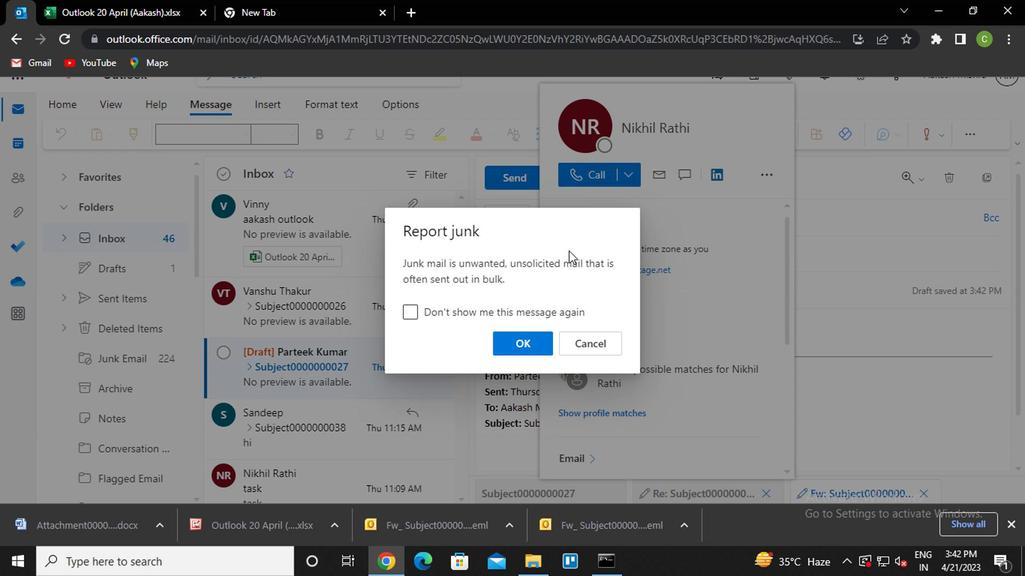 
Action: Mouse moved to (579, 344)
Screenshot: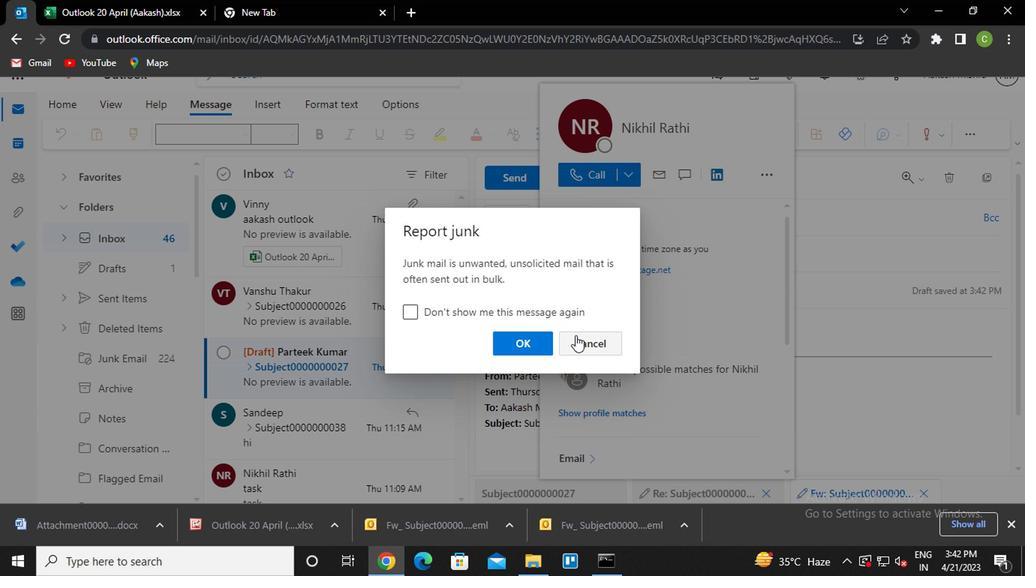 
Action: Mouse pressed left at (579, 344)
Screenshot: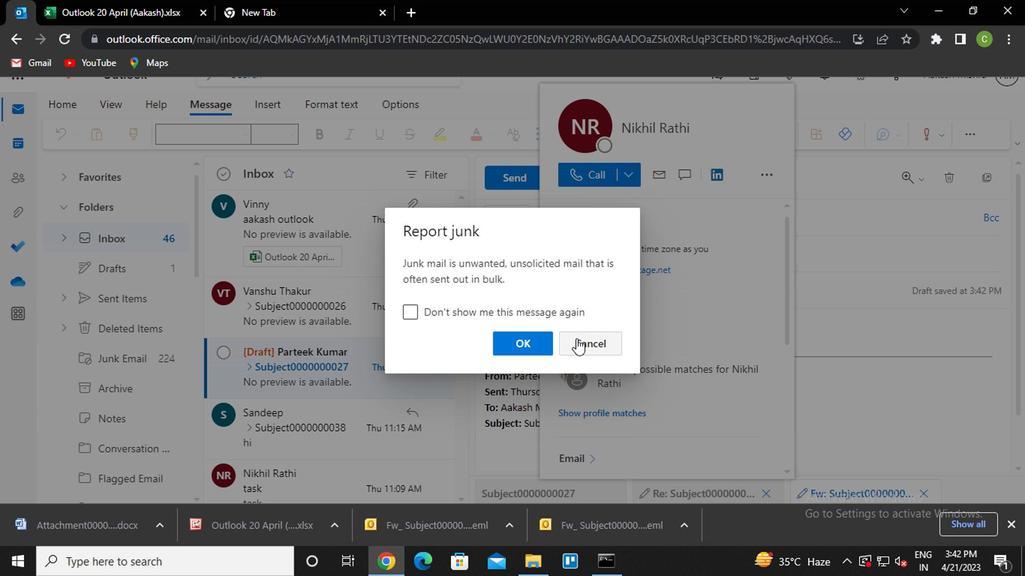 
Action: Mouse moved to (639, 255)
Screenshot: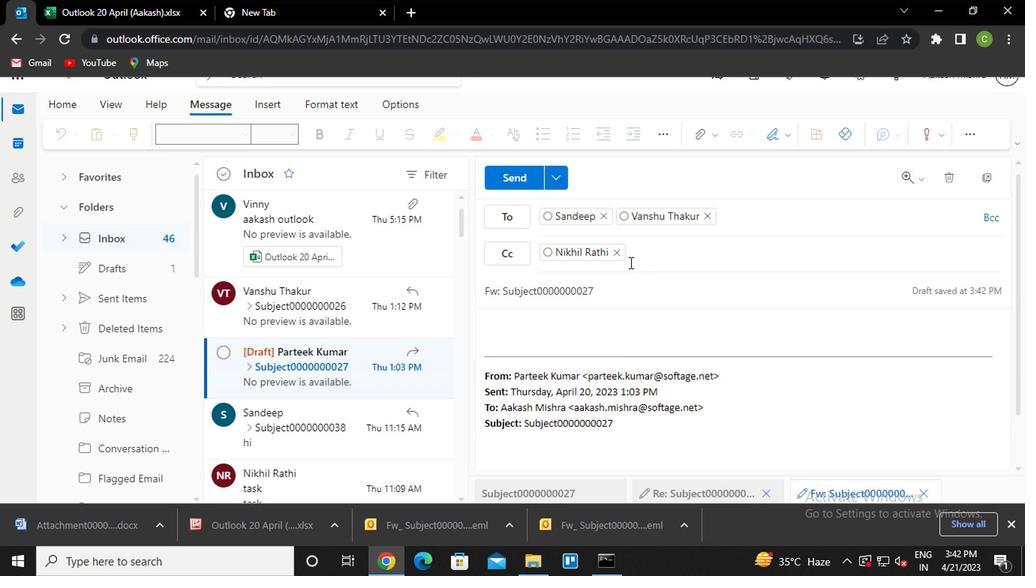 
Action: Mouse pressed left at (639, 255)
Screenshot: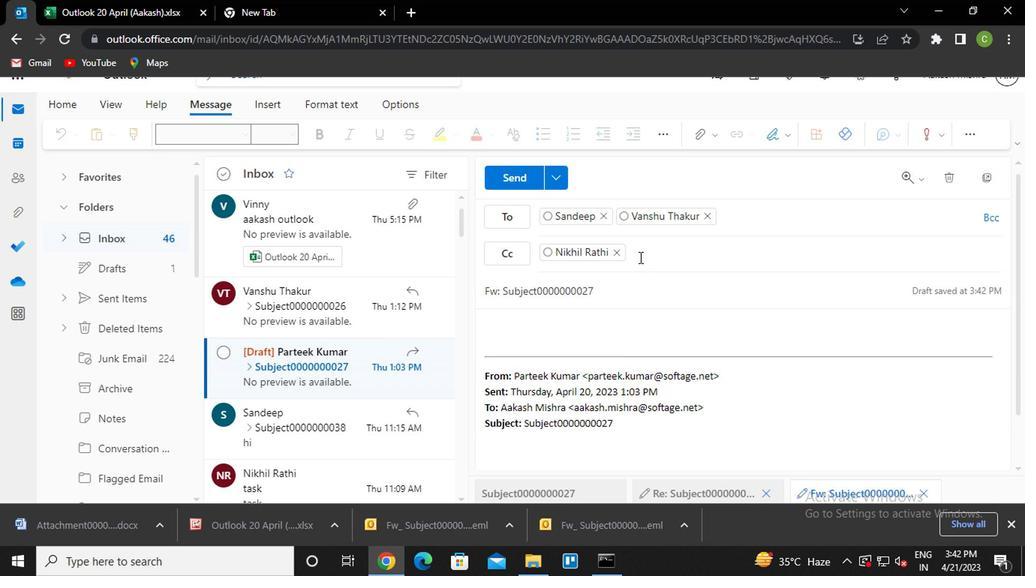 
Action: Key pressed aysu<Key.enter>
Screenshot: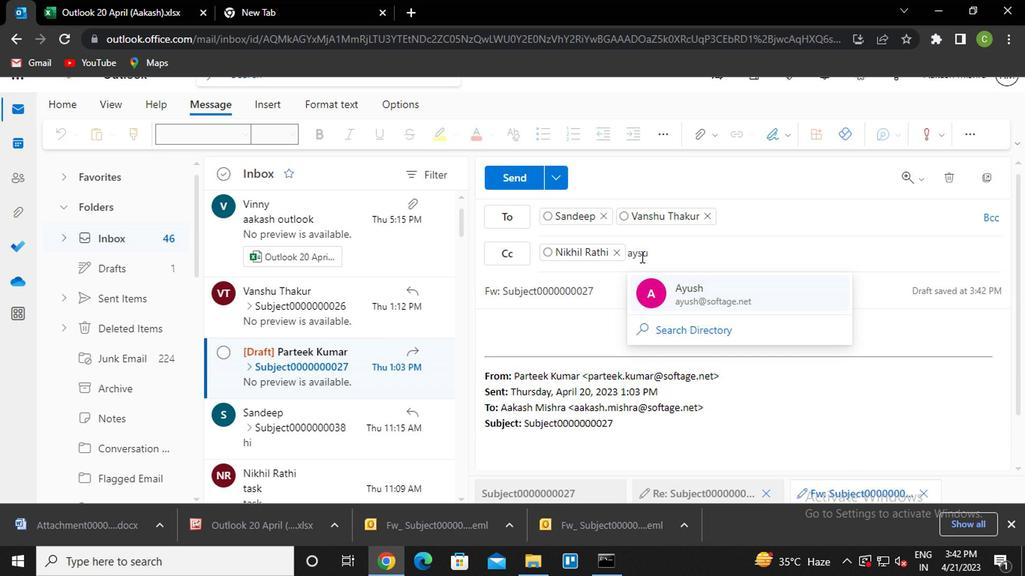 
Action: Mouse moved to (985, 219)
Screenshot: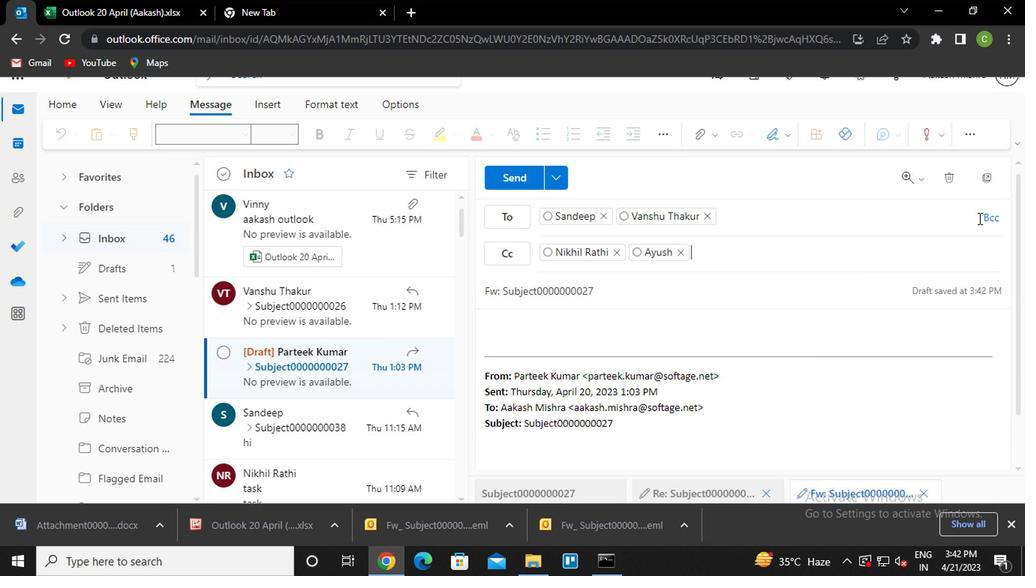
Action: Mouse pressed left at (985, 219)
Screenshot: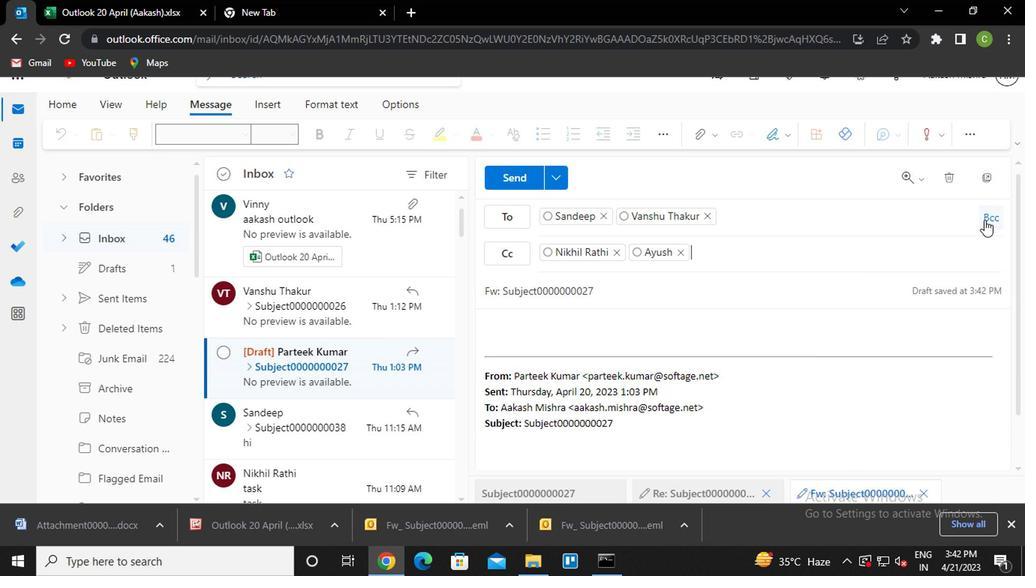 
Action: Mouse moved to (601, 304)
Screenshot: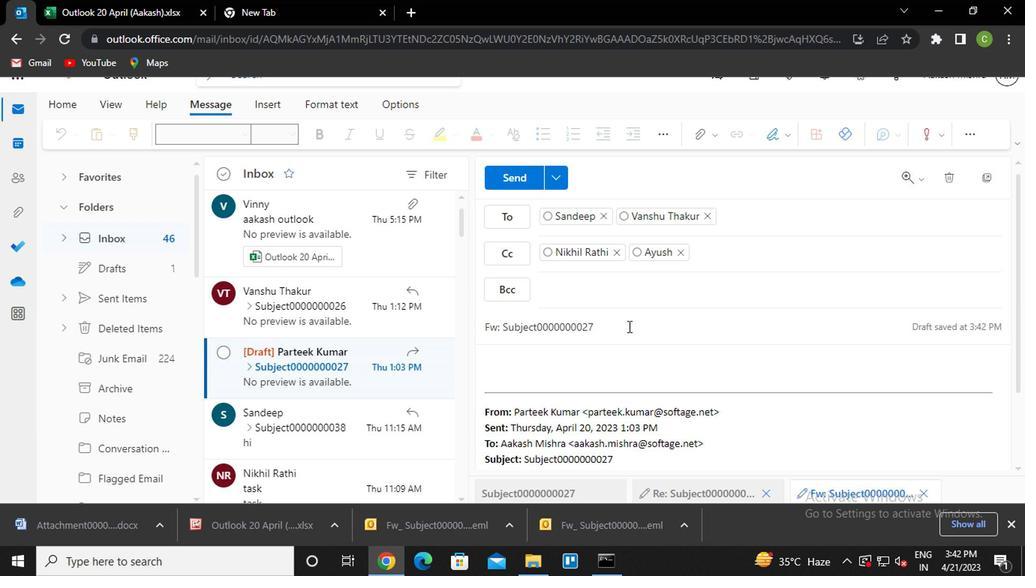 
Action: Key pressed pooja<Key.enter>
Screenshot: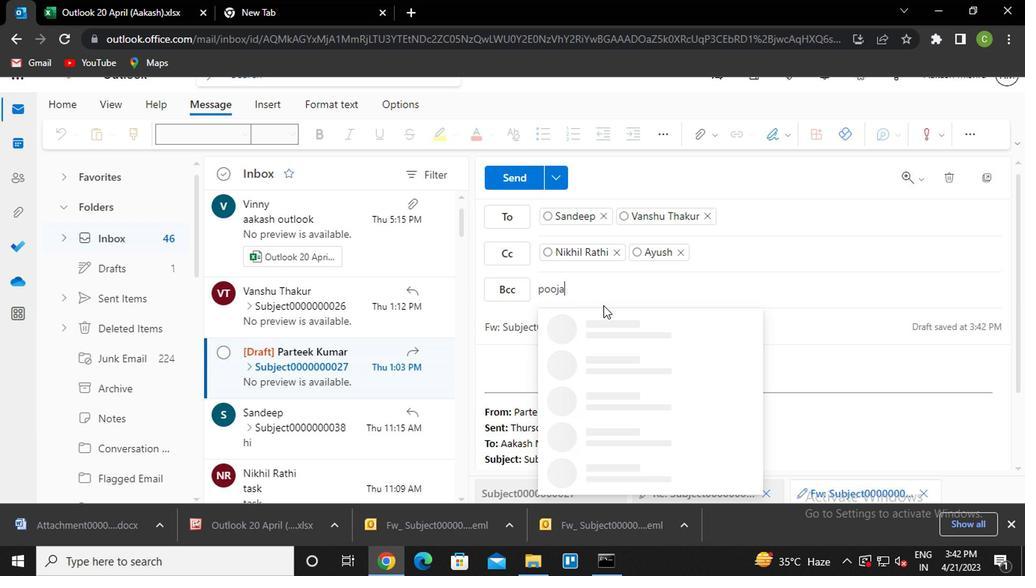 
Action: Mouse moved to (616, 326)
Screenshot: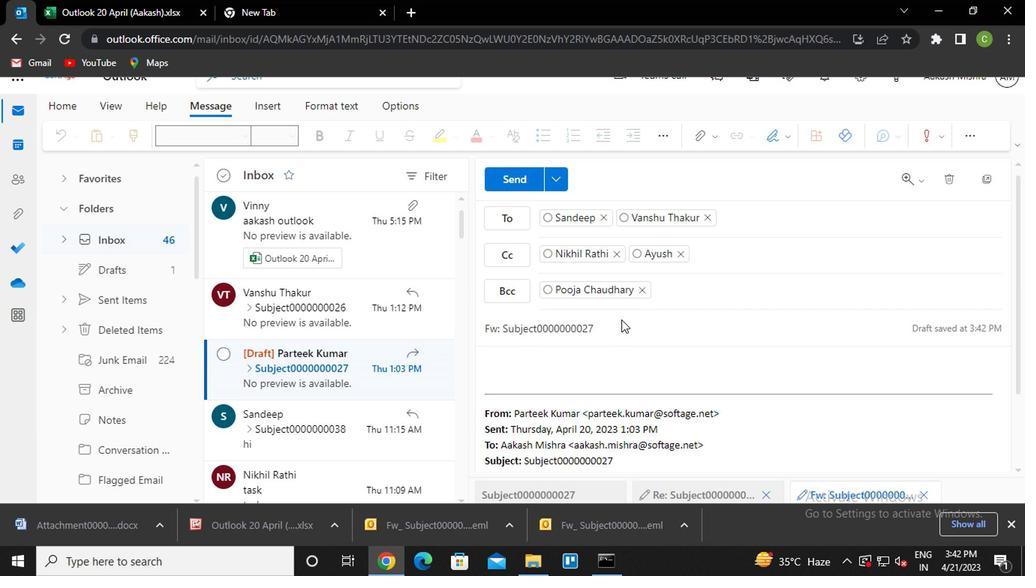
Action: Mouse pressed left at (616, 326)
Screenshot: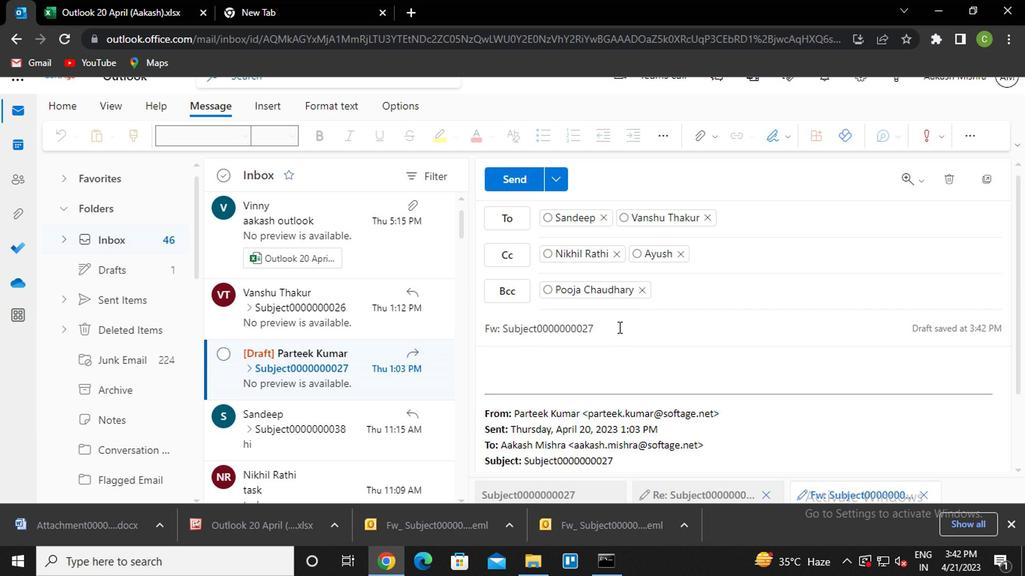 
Action: Key pressed <Key.backspace><Key.backspace>31
Screenshot: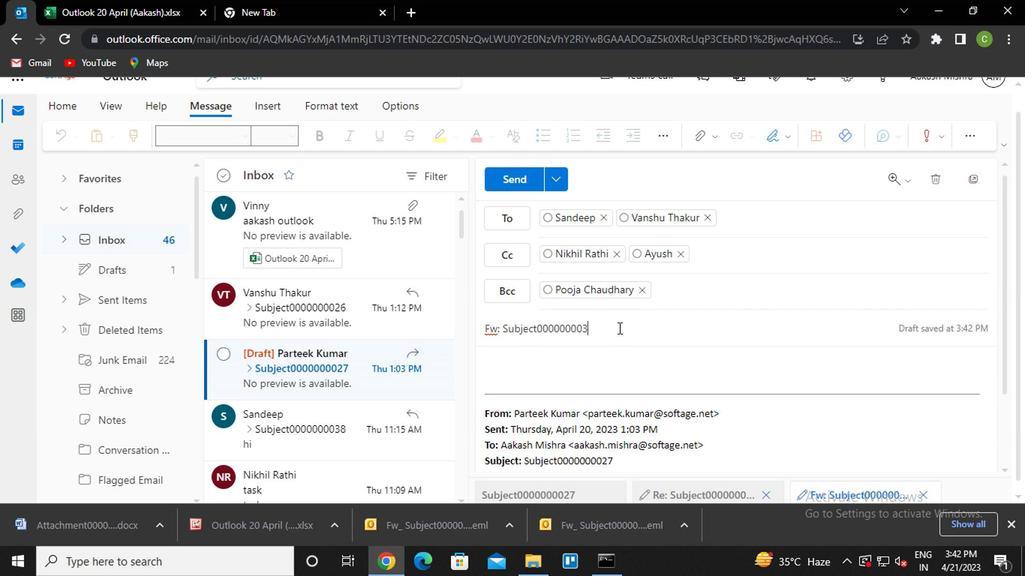 
Action: Mouse moved to (577, 373)
Screenshot: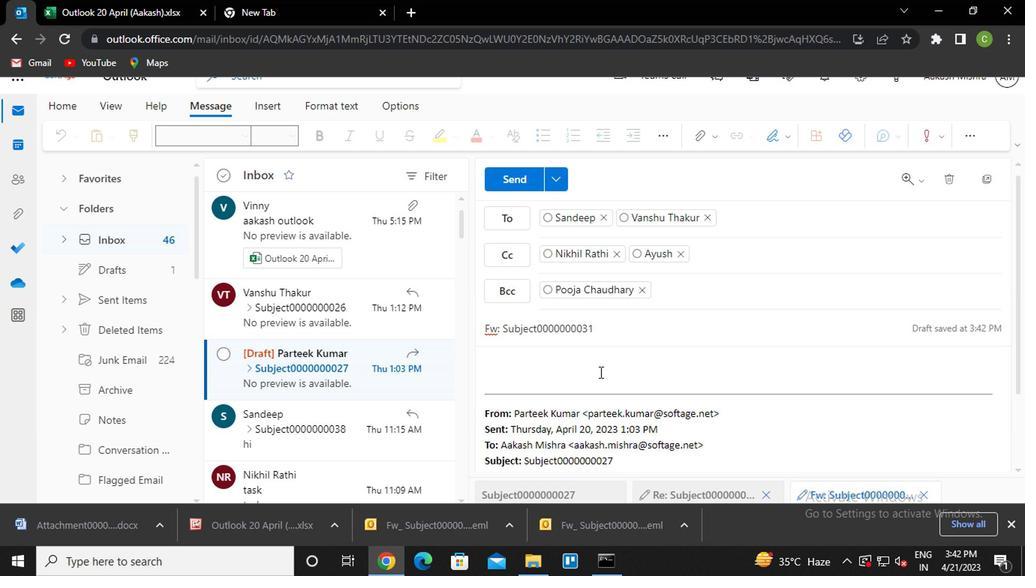 
Action: Mouse pressed left at (577, 373)
Screenshot: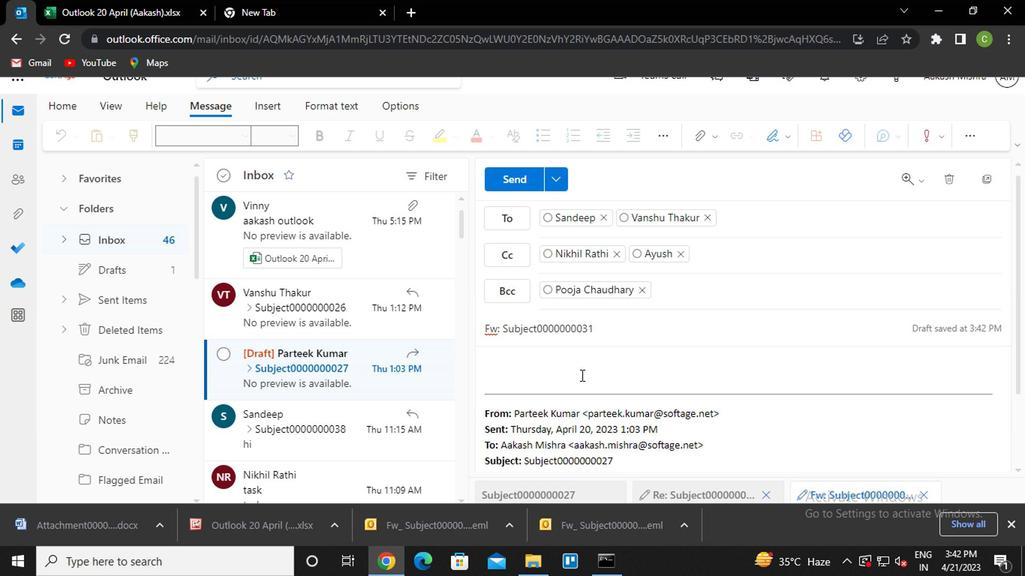 
Action: Key pressed <Key.caps_lock>m<Key.caps_lock>essage0000000031
Screenshot: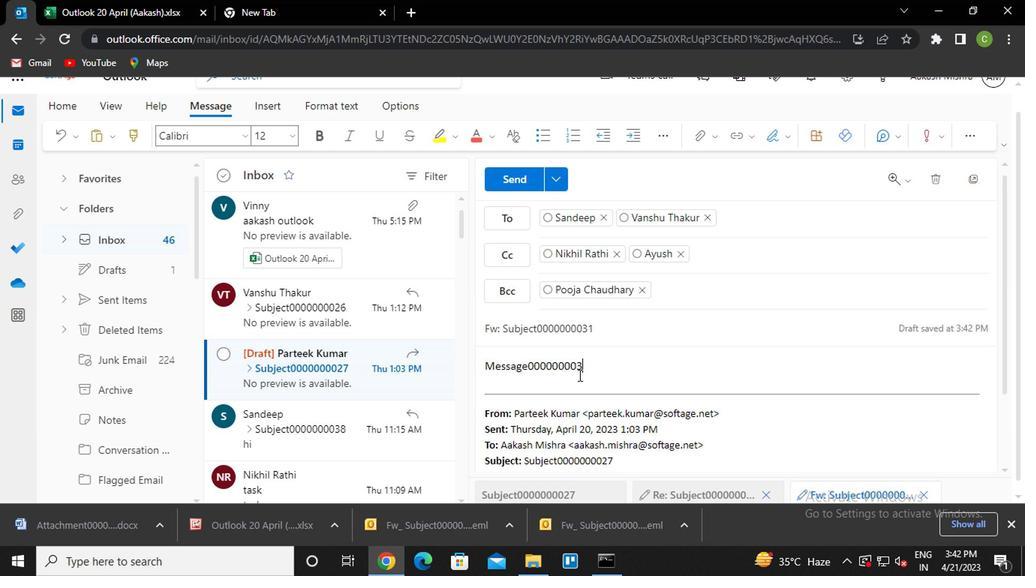 
Action: Mouse moved to (518, 185)
Screenshot: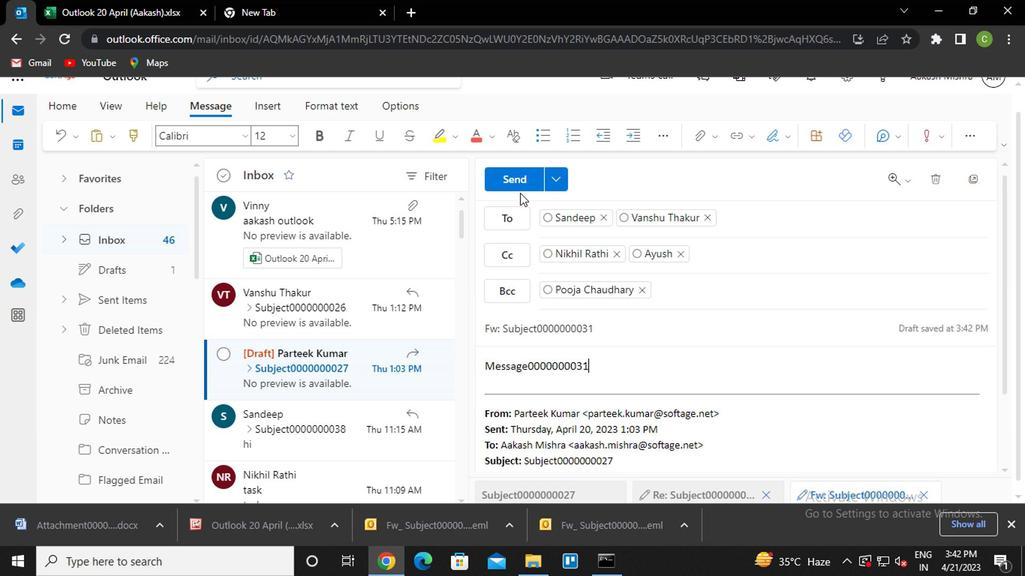 
Action: Mouse pressed left at (518, 185)
Screenshot: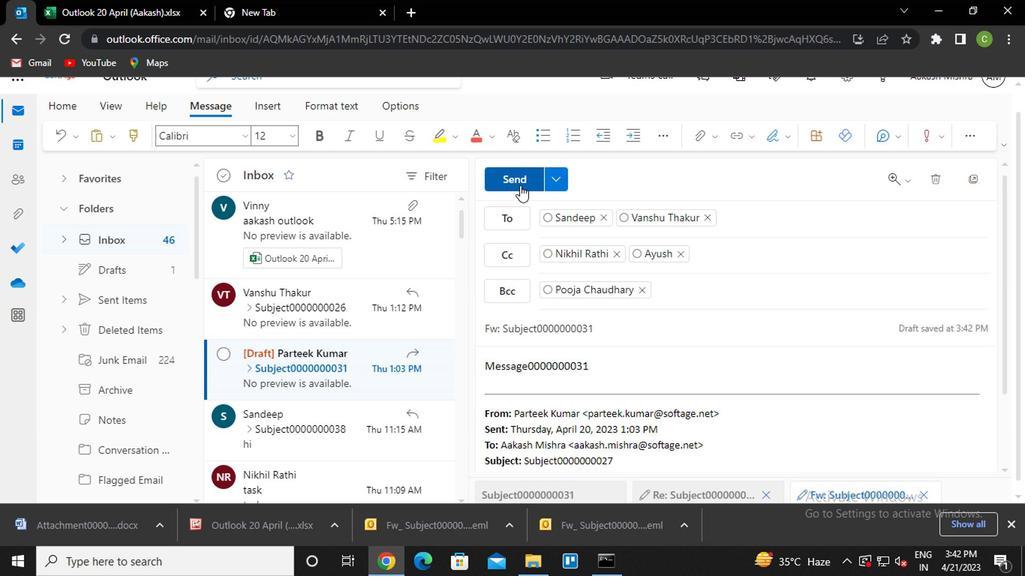 
Action: Mouse moved to (974, 210)
Screenshot: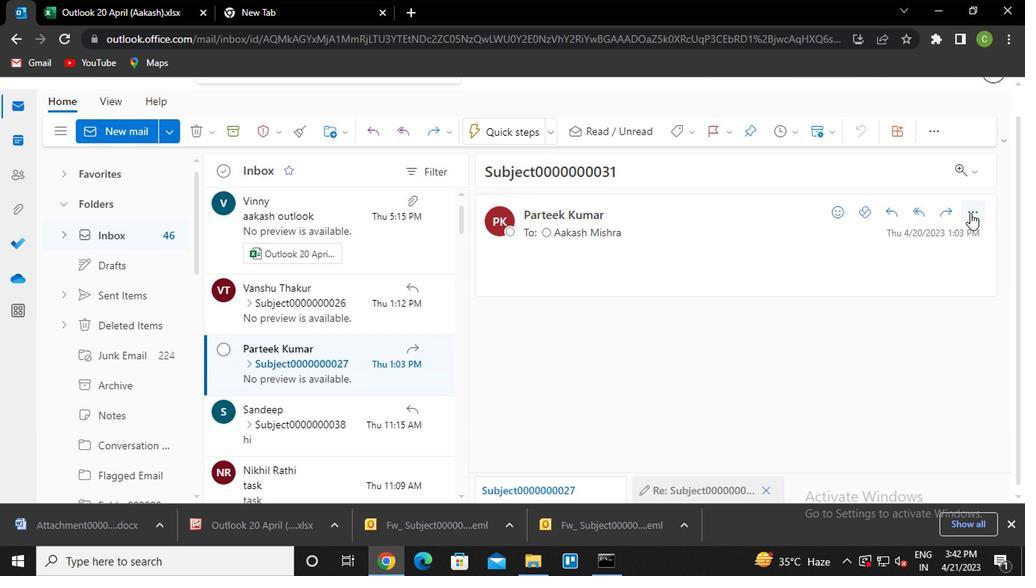 
Action: Mouse pressed left at (974, 210)
Screenshot: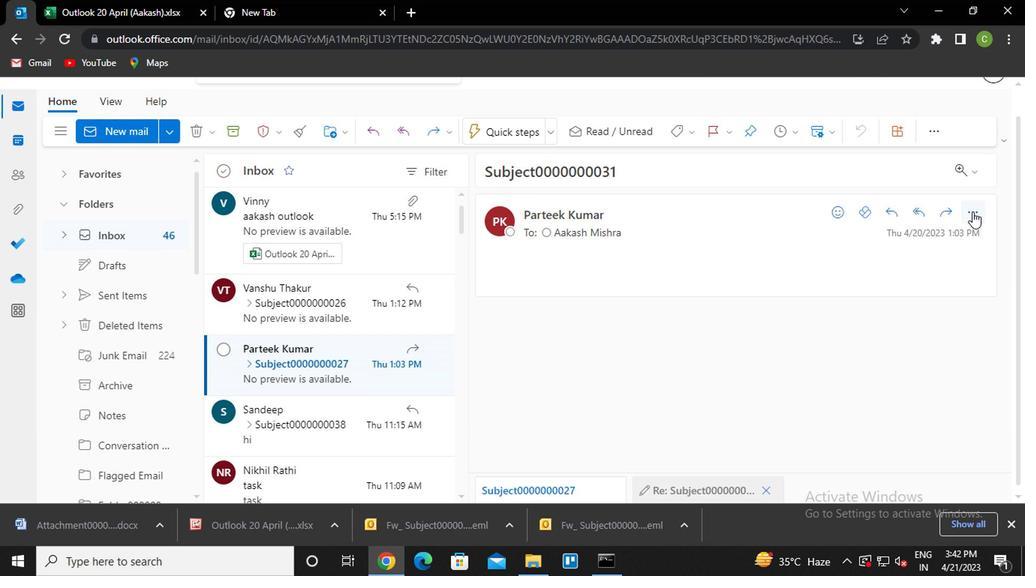 
Action: Mouse moved to (865, 148)
Screenshot: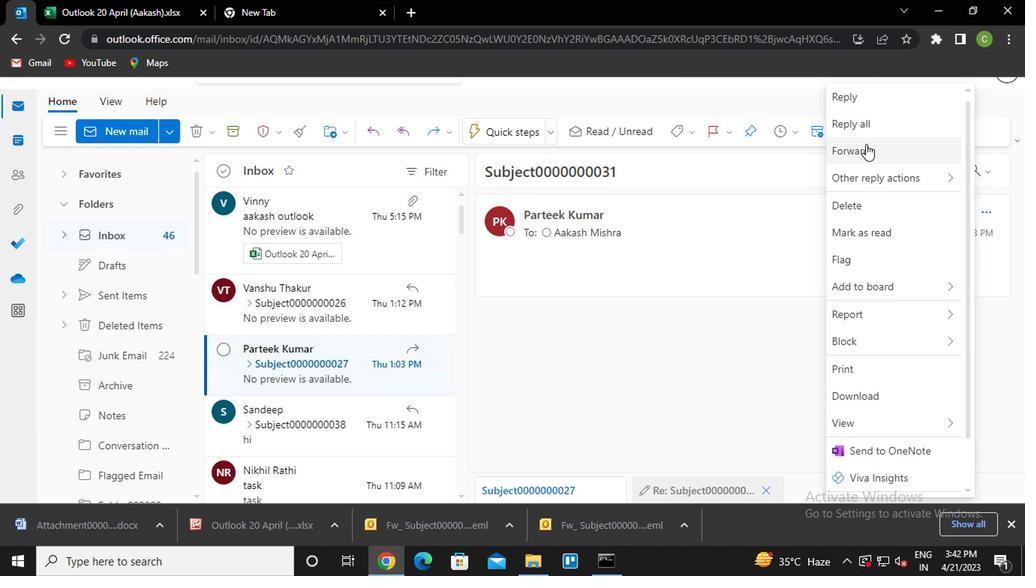 
Action: Mouse pressed left at (865, 148)
Screenshot: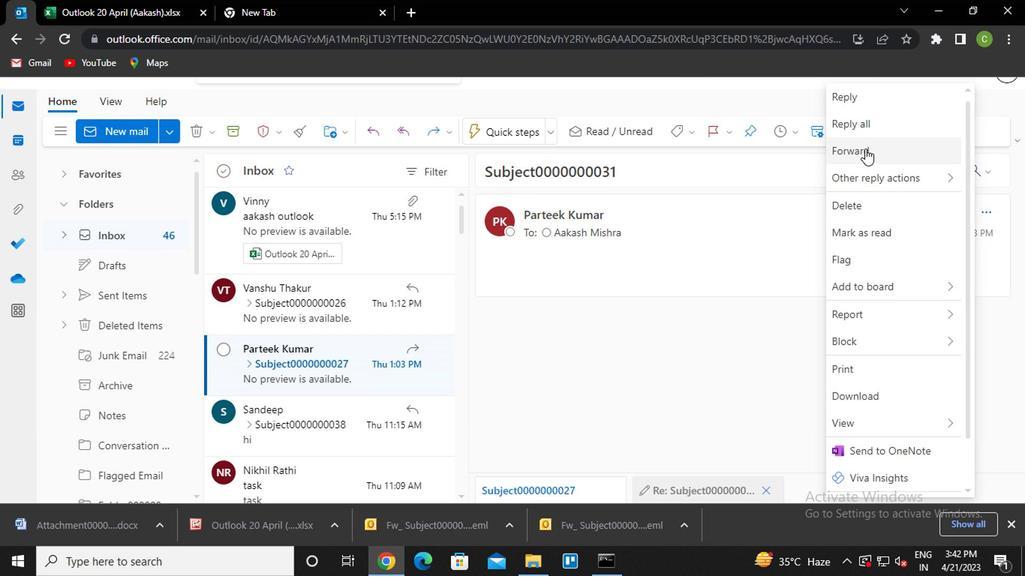 
Action: Mouse moved to (783, 138)
Screenshot: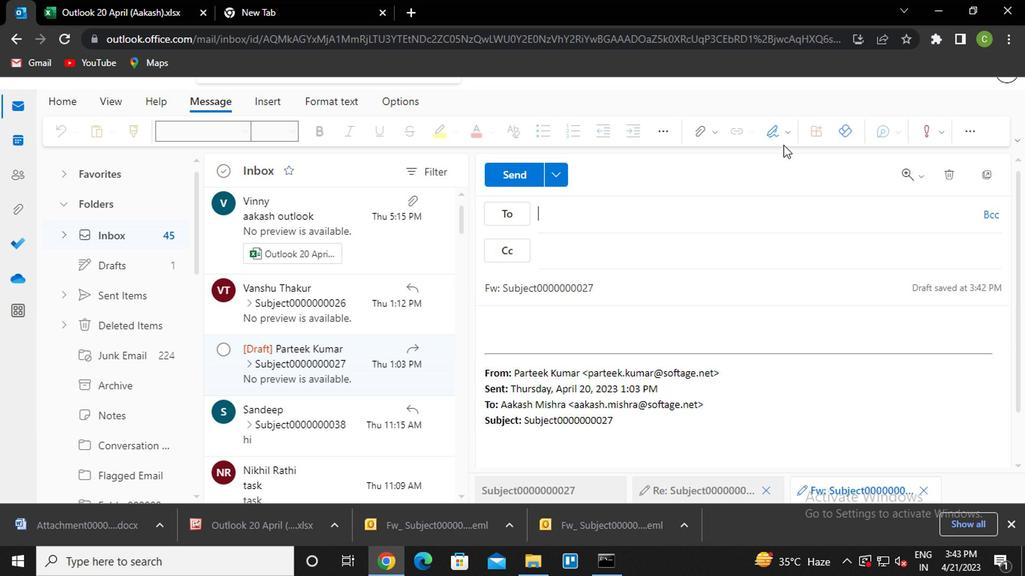
Action: Mouse pressed left at (783, 138)
Screenshot: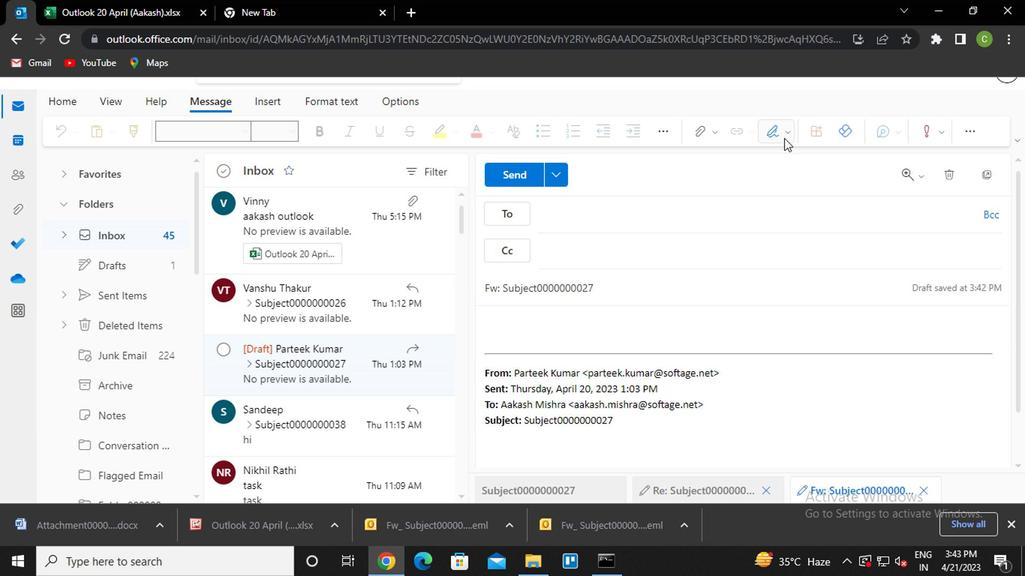 
Action: Mouse moved to (757, 162)
Screenshot: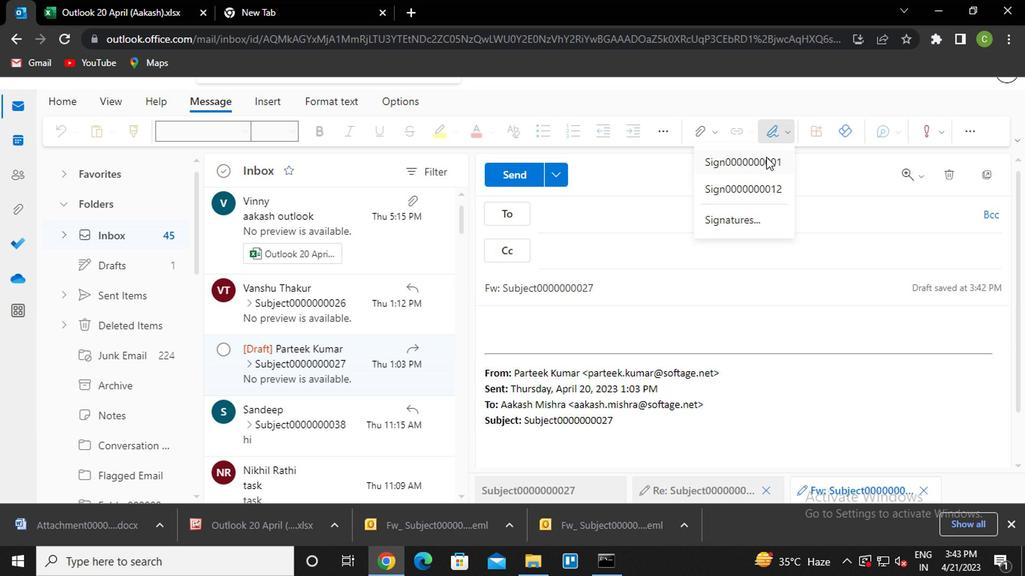 
Action: Mouse pressed left at (757, 162)
Screenshot: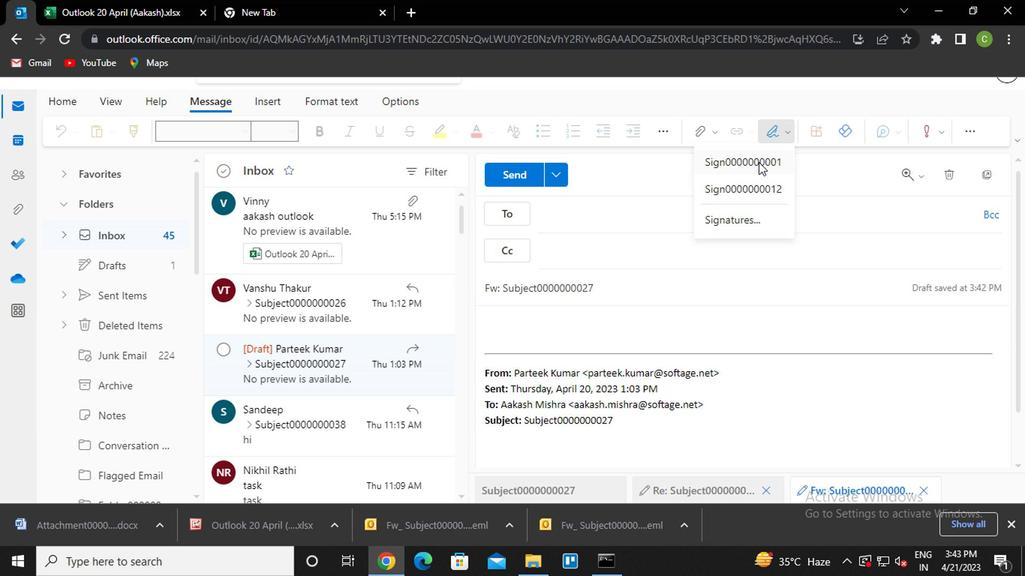 
Action: Mouse moved to (603, 215)
Screenshot: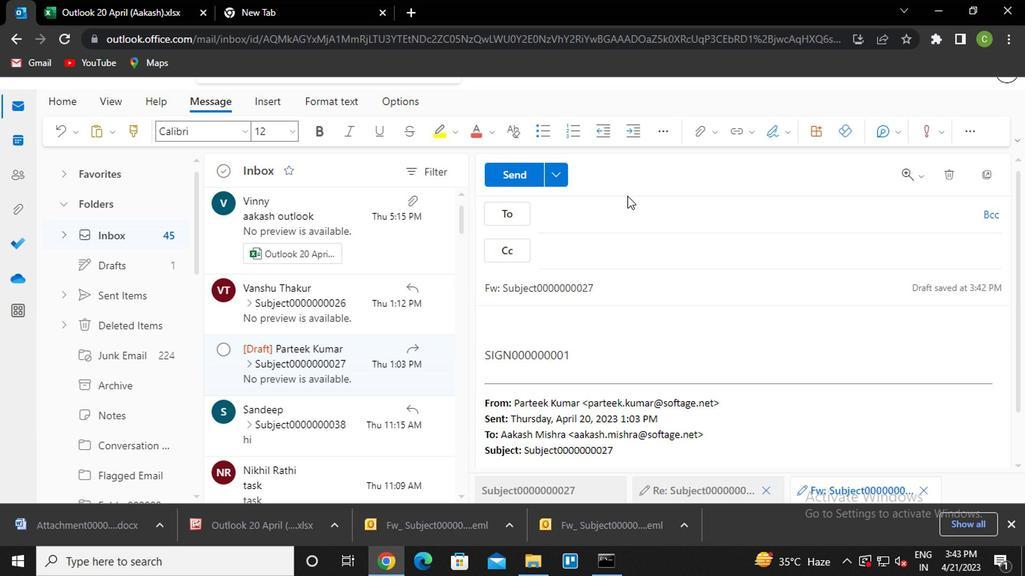 
Action: Mouse pressed left at (603, 215)
Screenshot: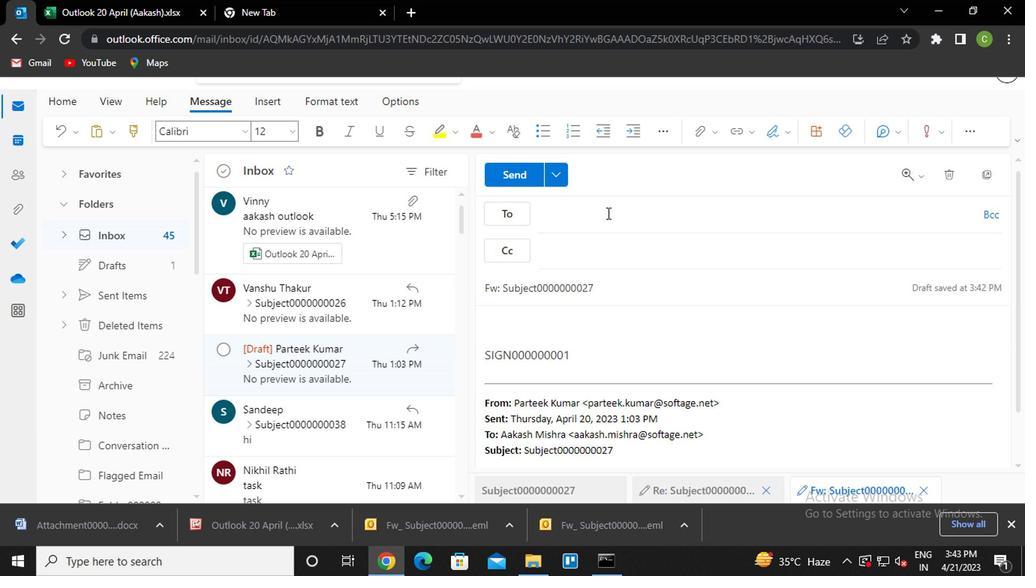 
Action: Key pressed sa<Key.enter>
Screenshot: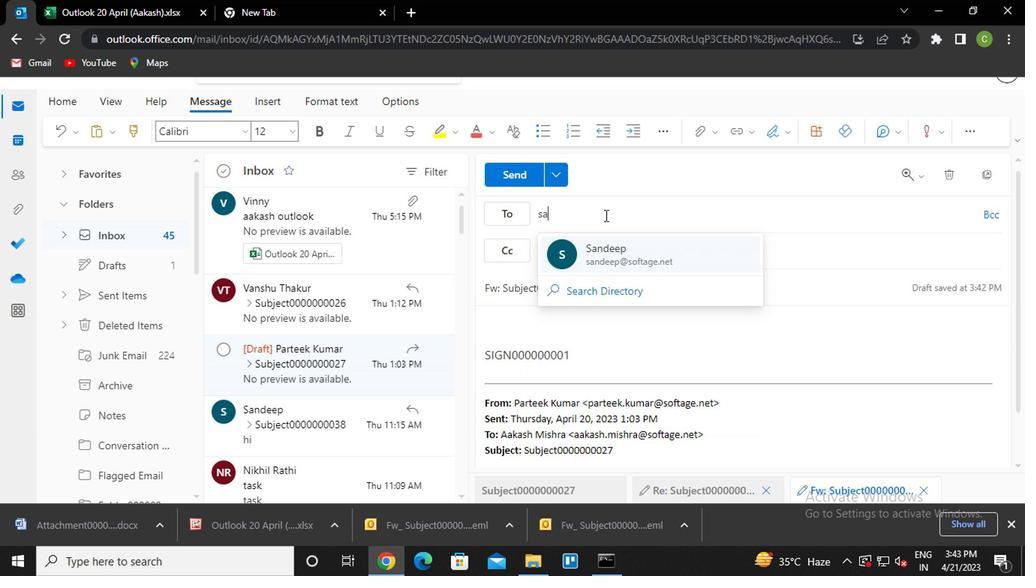 
Action: Mouse moved to (597, 288)
Screenshot: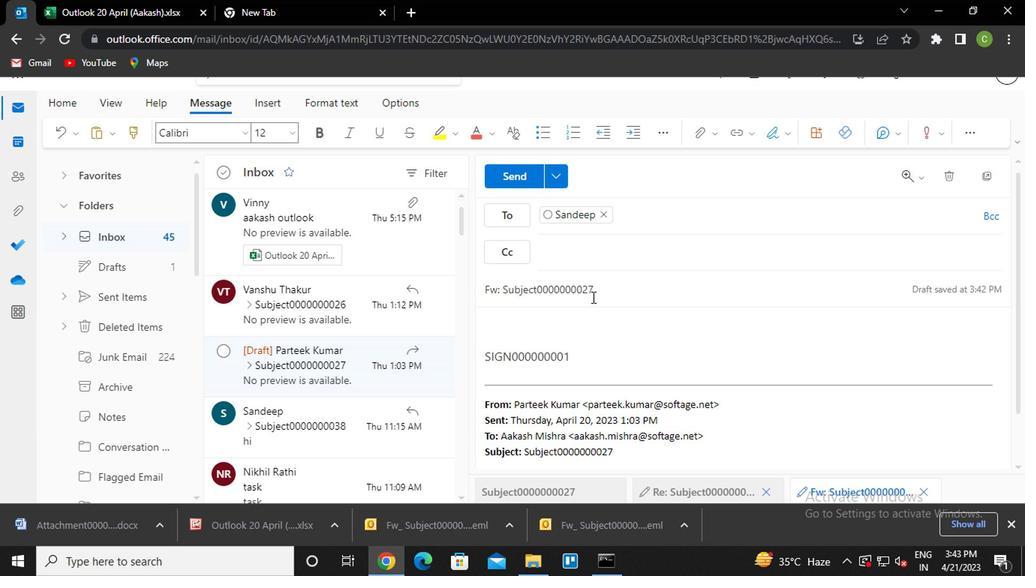 
Action: Mouse pressed left at (597, 288)
Screenshot: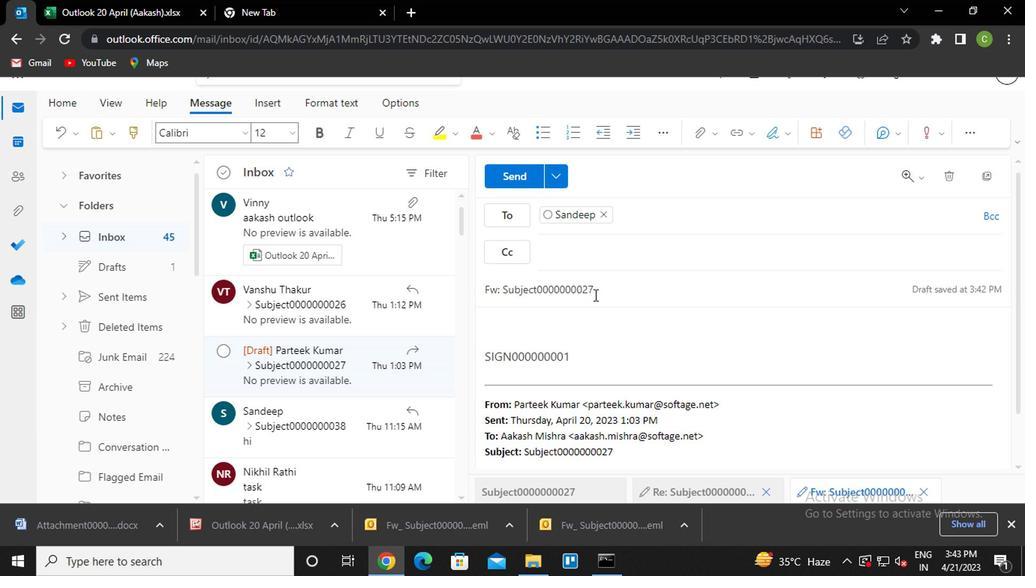 
Action: Mouse moved to (598, 288)
Screenshot: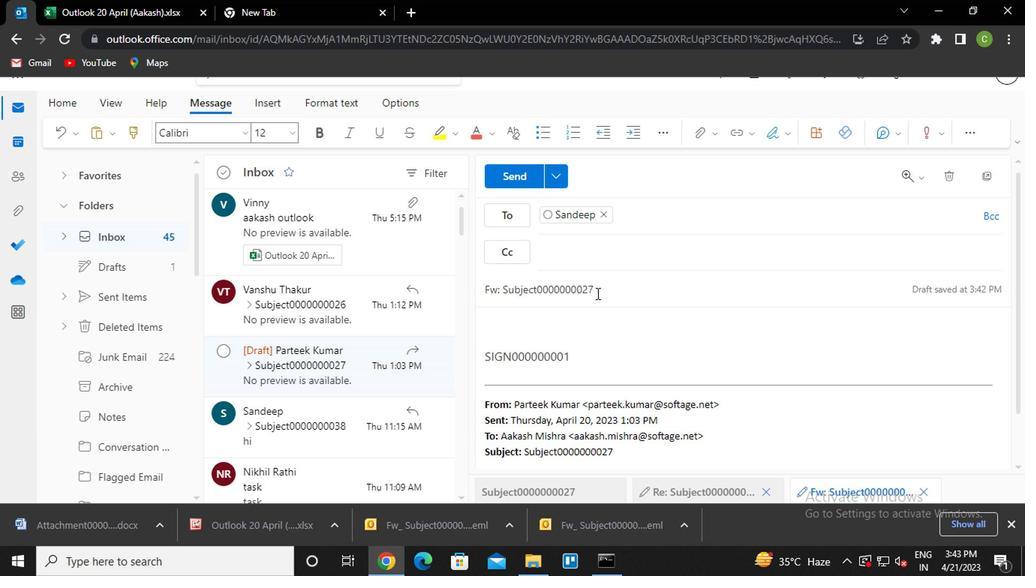 
Action: Key pressed <Key.backspace><Key.backspace>2<Key.backspace>31
Screenshot: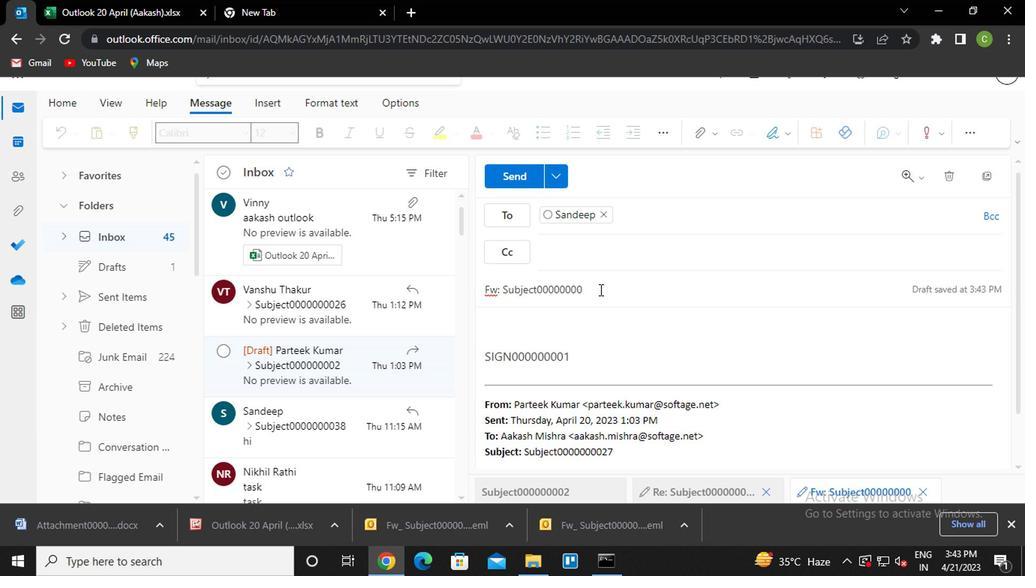 
Action: Mouse moved to (572, 336)
Screenshot: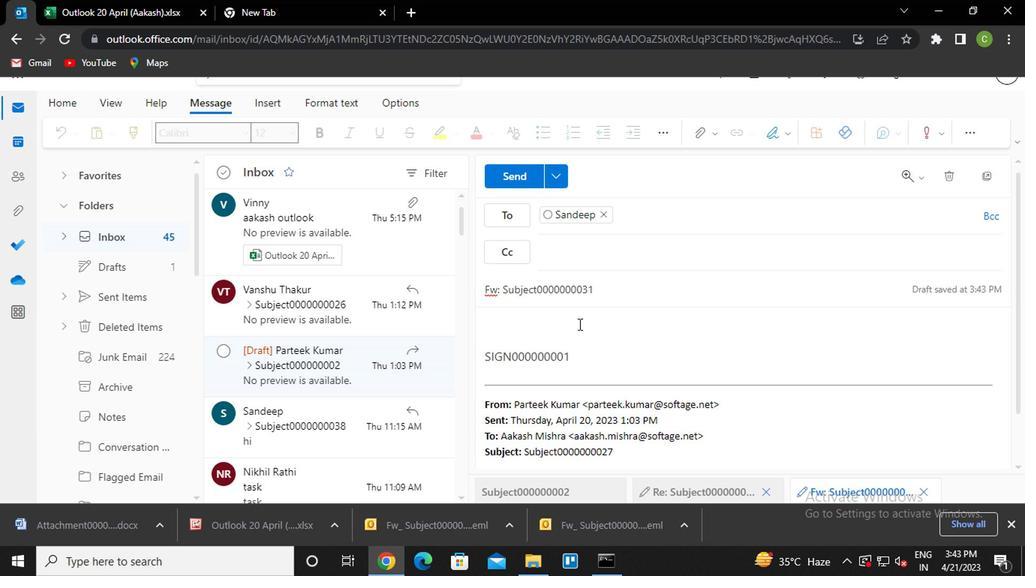 
Action: Mouse pressed left at (572, 336)
Screenshot: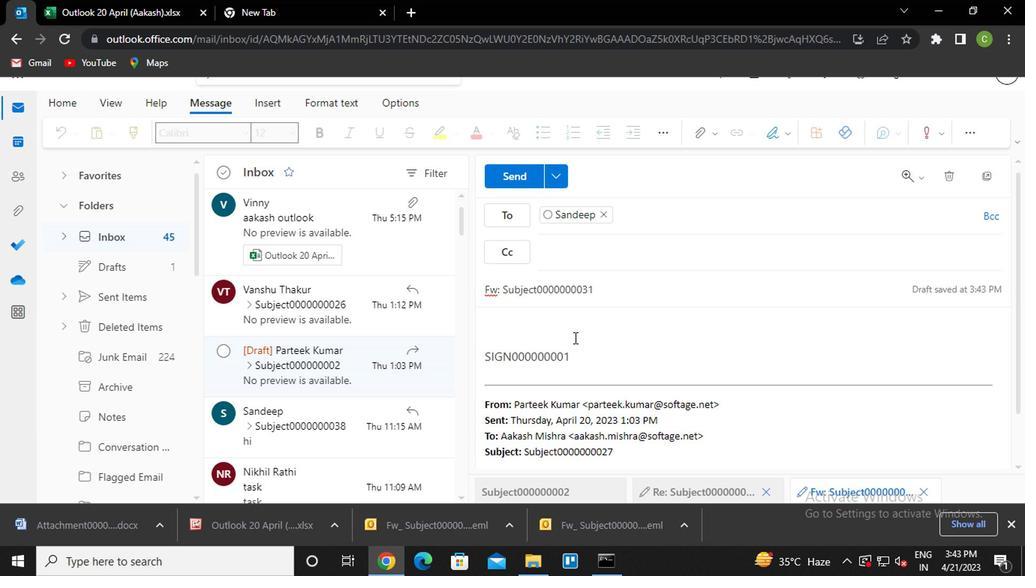 
Action: Key pressed <Key.caps_lock>m<Key.caps_lock>essage--<Key.backspace><Key.backspace>0000000013<Key.backspace><Key.backspace>31
Screenshot: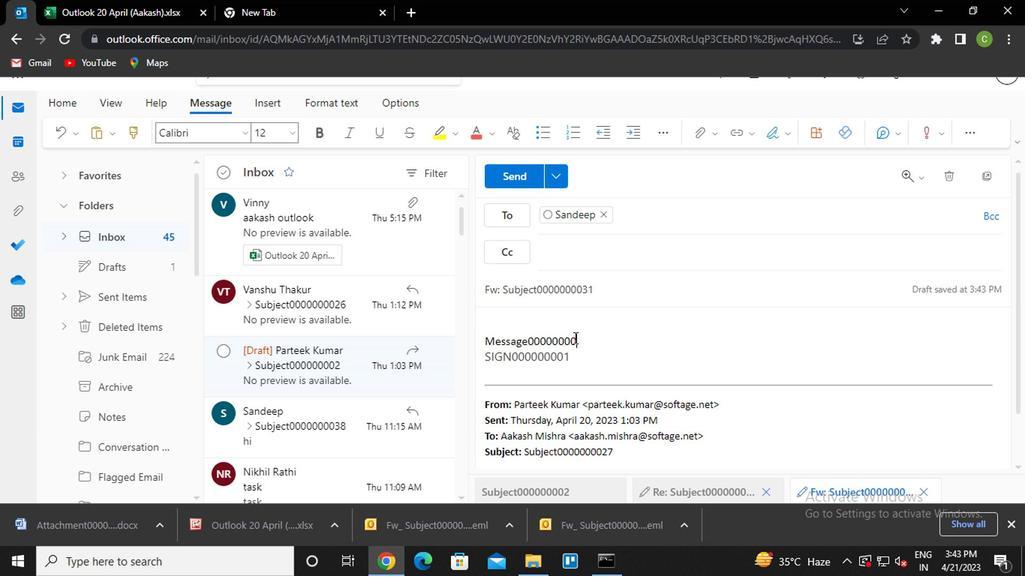 
Action: Mouse moved to (514, 184)
Screenshot: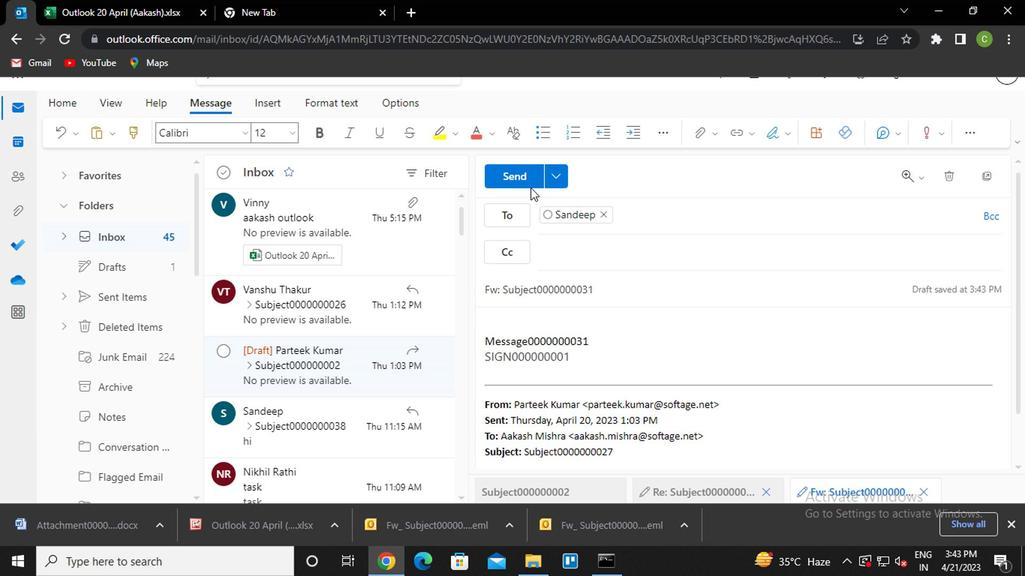 
Action: Mouse pressed left at (514, 184)
Screenshot: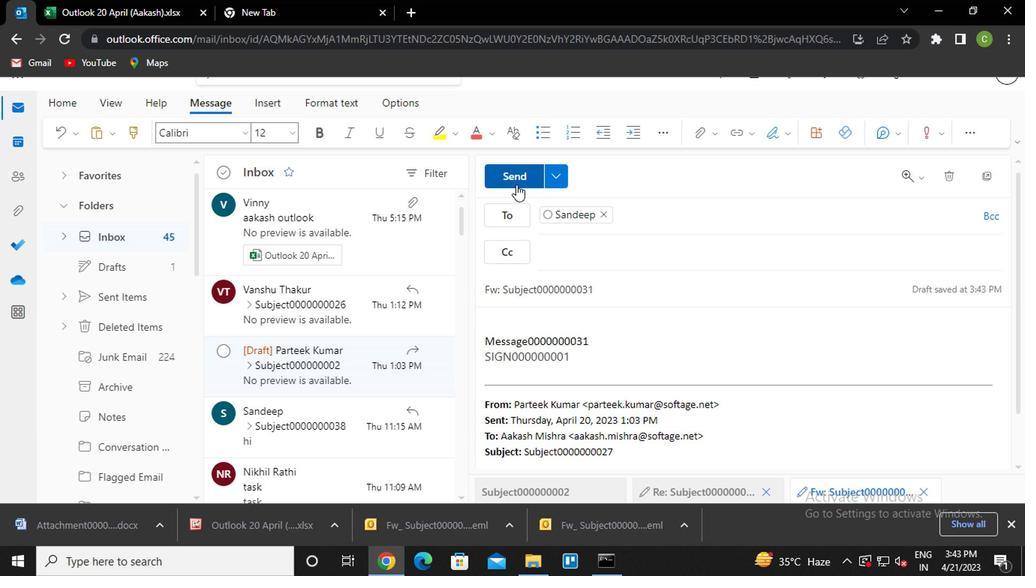 
Action: Mouse moved to (992, 210)
Screenshot: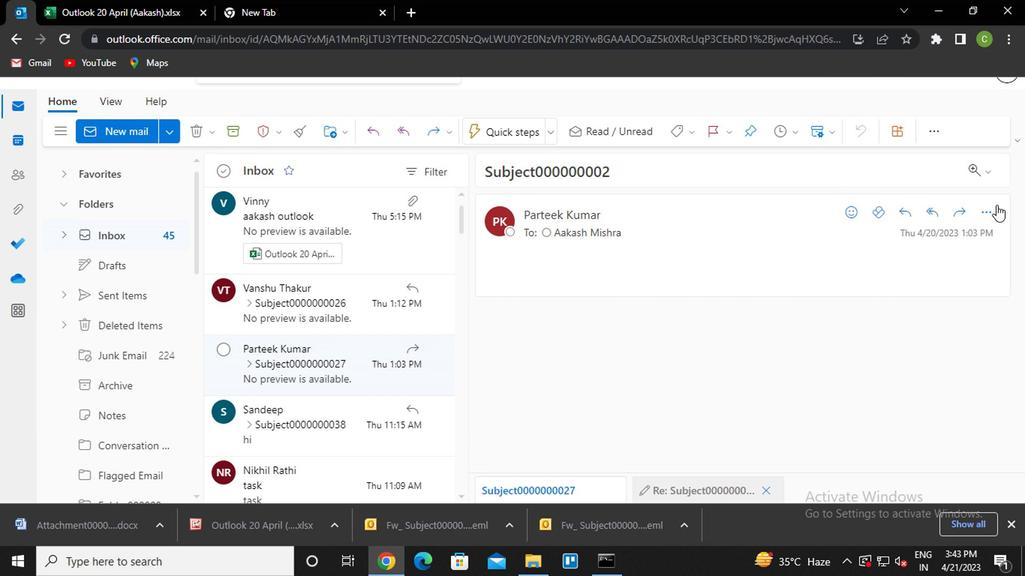 
Action: Mouse pressed left at (992, 210)
Screenshot: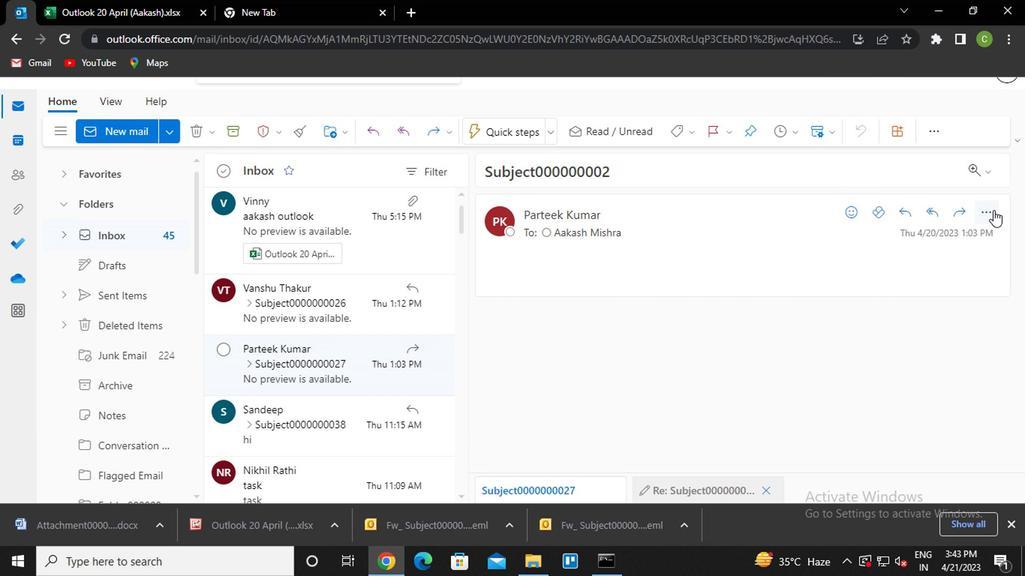 
Action: Mouse moved to (891, 150)
Screenshot: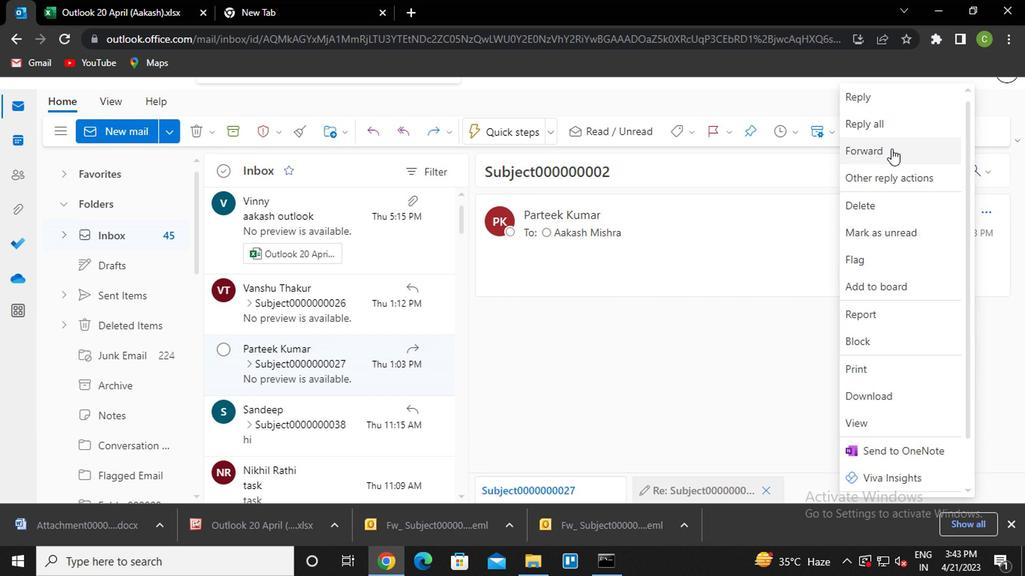 
Action: Mouse pressed left at (891, 150)
Screenshot: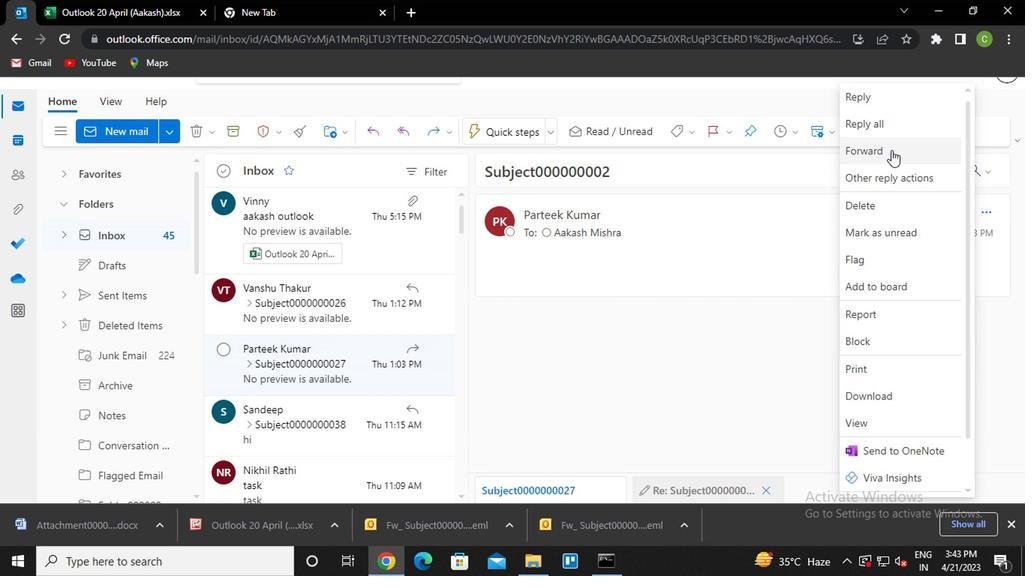 
Action: Mouse moved to (773, 124)
Screenshot: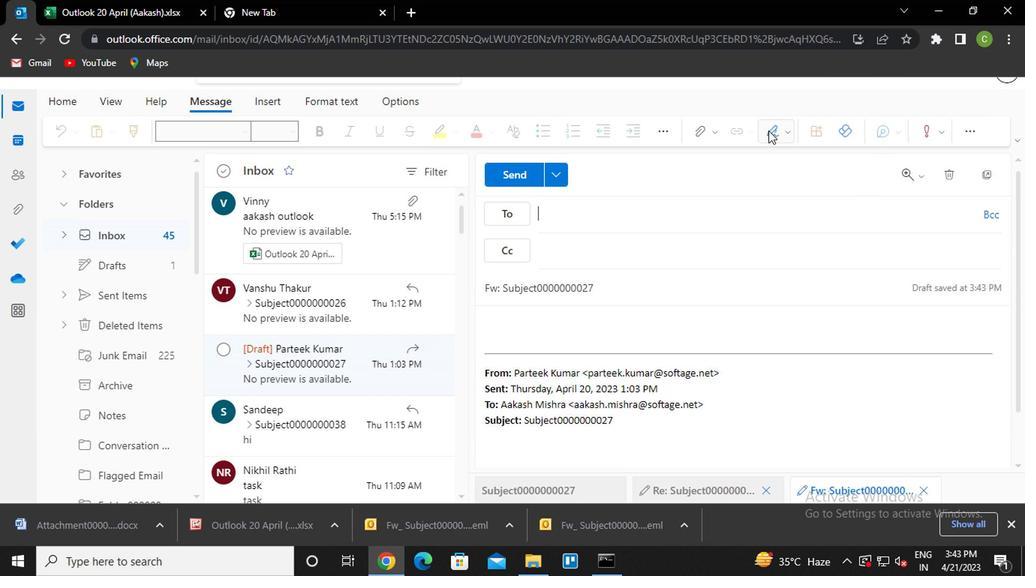 
Action: Mouse pressed left at (773, 124)
Screenshot: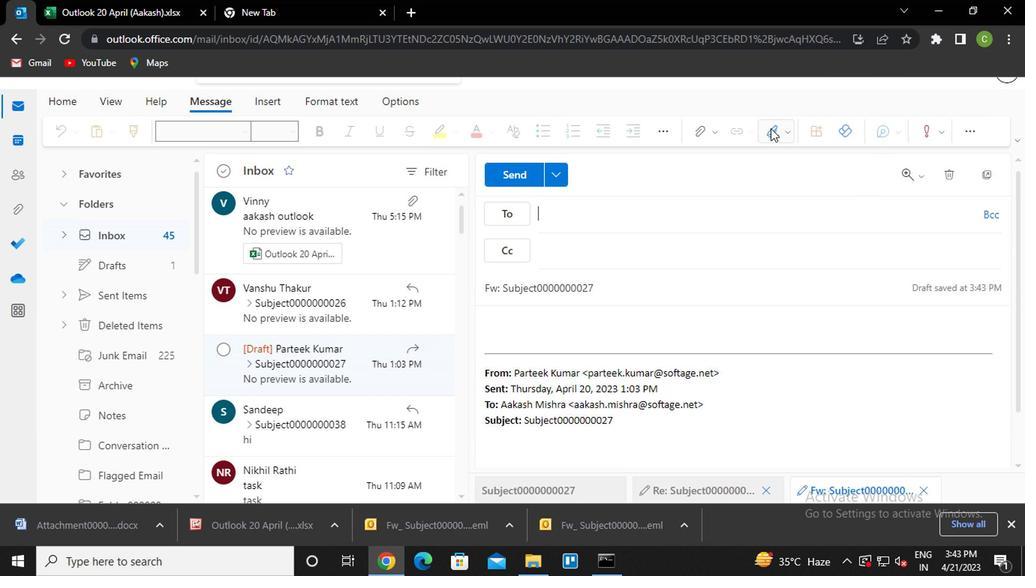 
Action: Mouse moved to (752, 168)
Screenshot: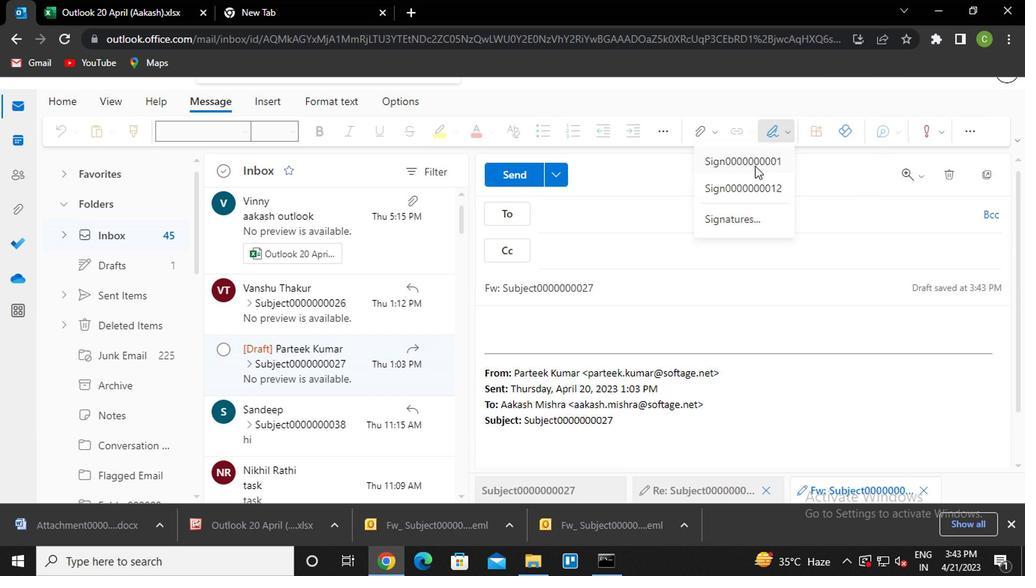 
Action: Mouse pressed left at (752, 168)
Screenshot: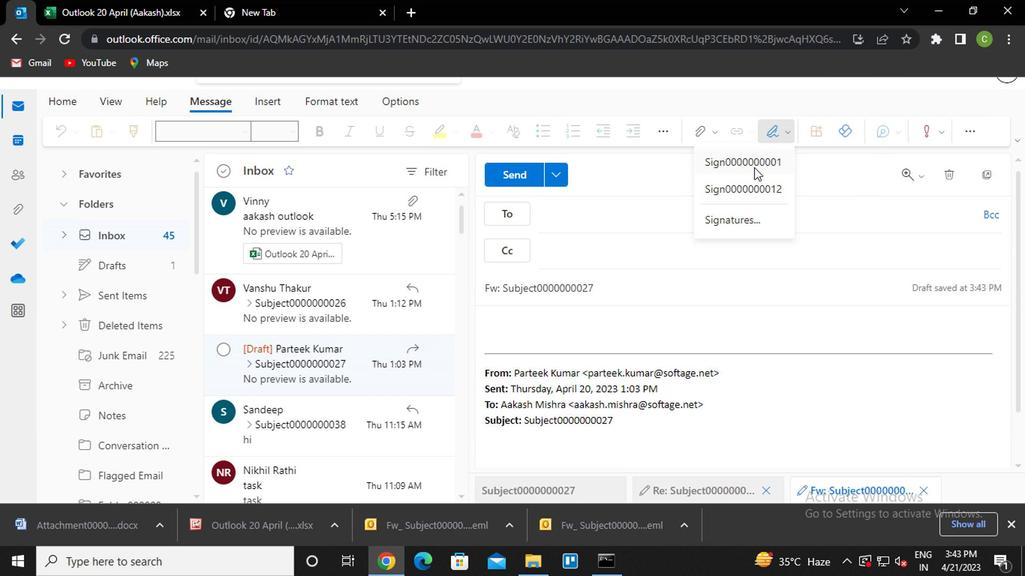 
Action: Mouse moved to (579, 213)
Screenshot: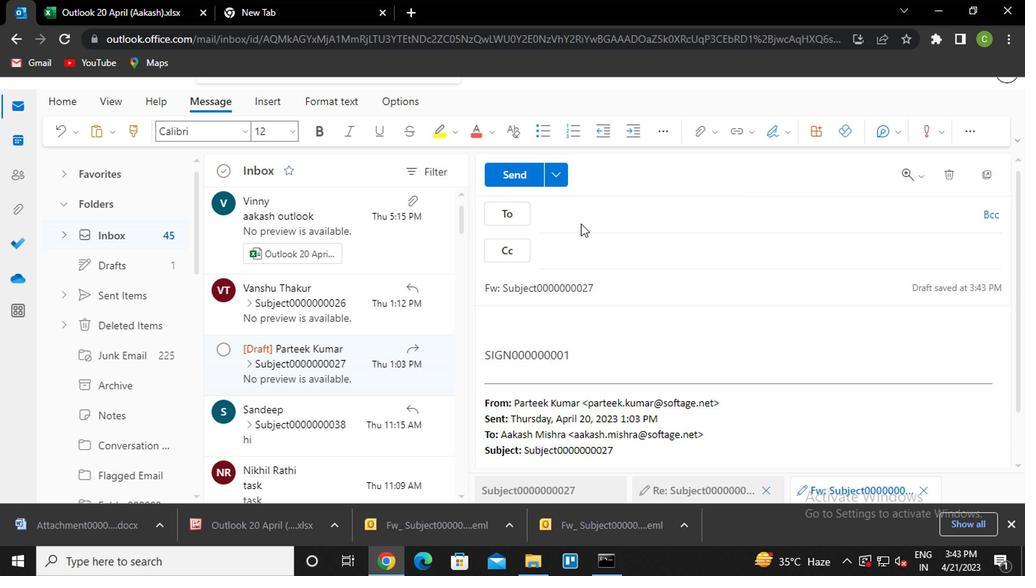 
Action: Mouse pressed left at (579, 213)
Screenshot: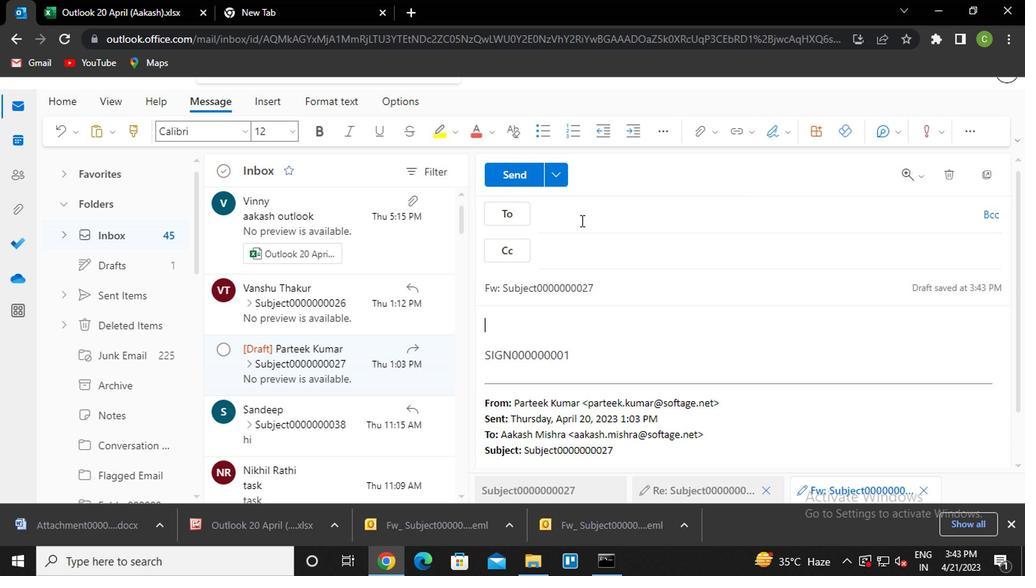 
Action: Key pressed san<Key.enter>vashu<Key.enter>
Screenshot: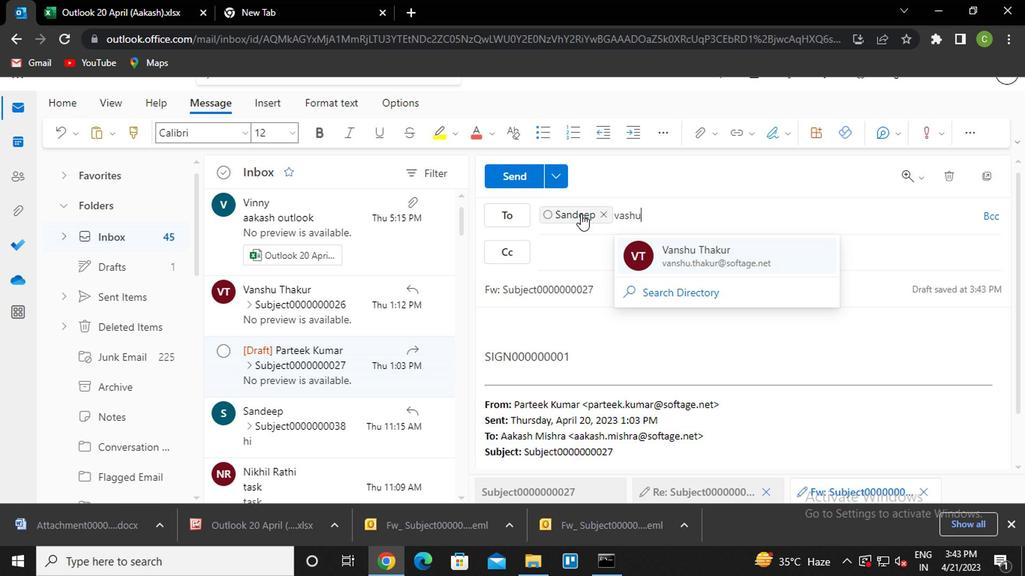 
Action: Mouse moved to (609, 284)
Screenshot: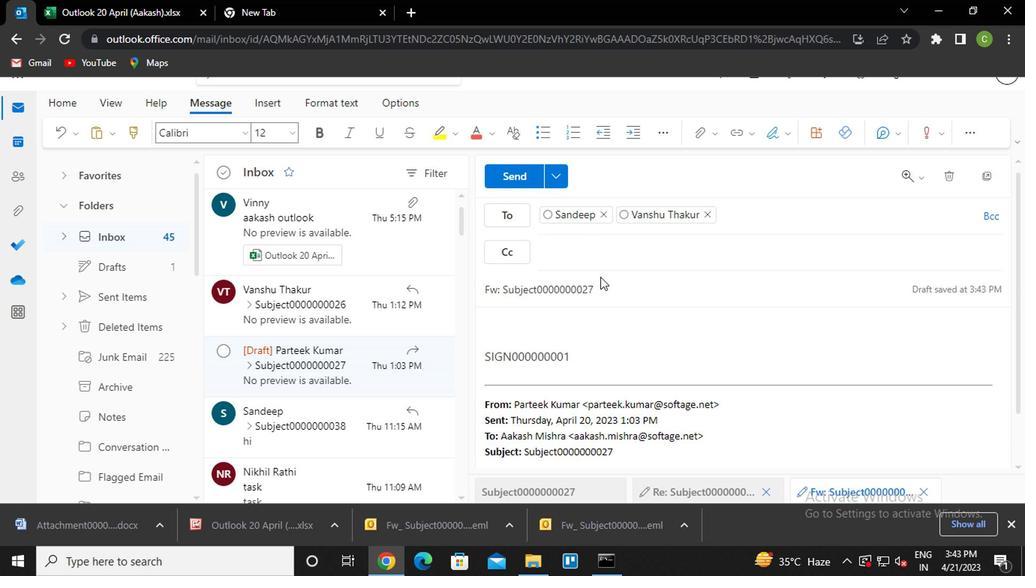 
Action: Mouse pressed left at (609, 284)
Screenshot: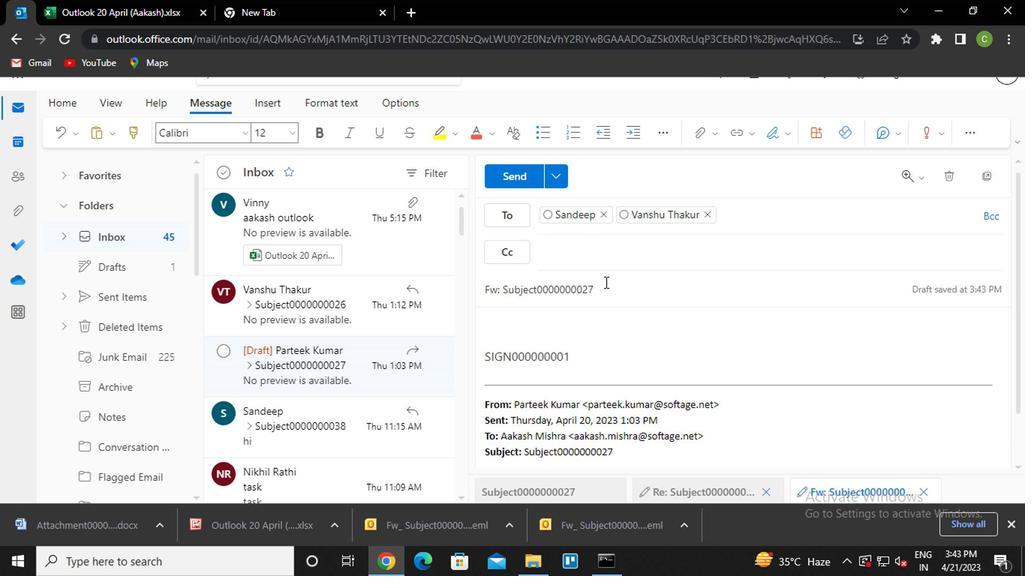 
Action: Key pressed <Key.backspace><Key.backspace>32
Screenshot: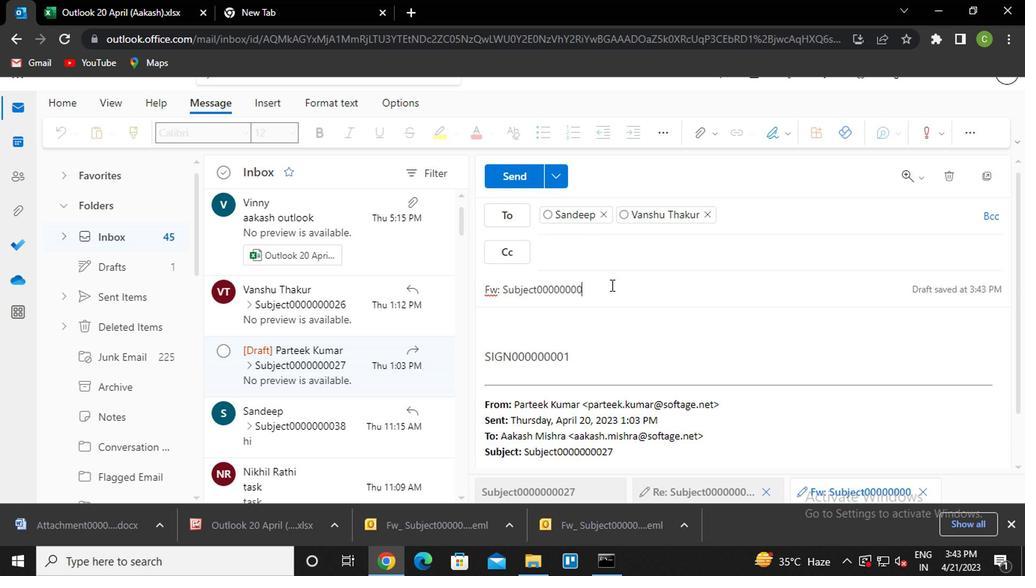 
Action: Mouse moved to (538, 331)
Screenshot: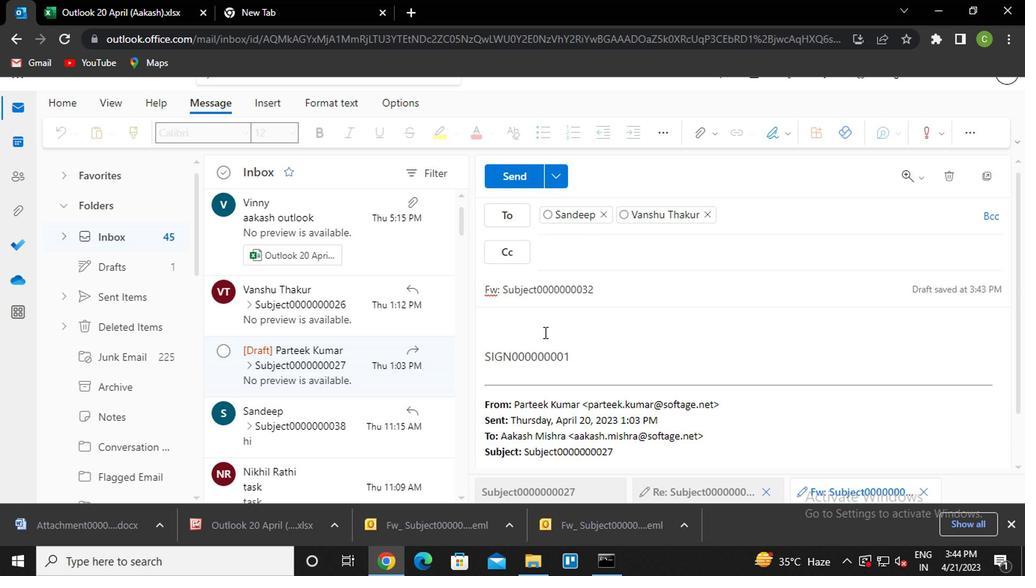 
Action: Mouse pressed left at (538, 331)
Screenshot: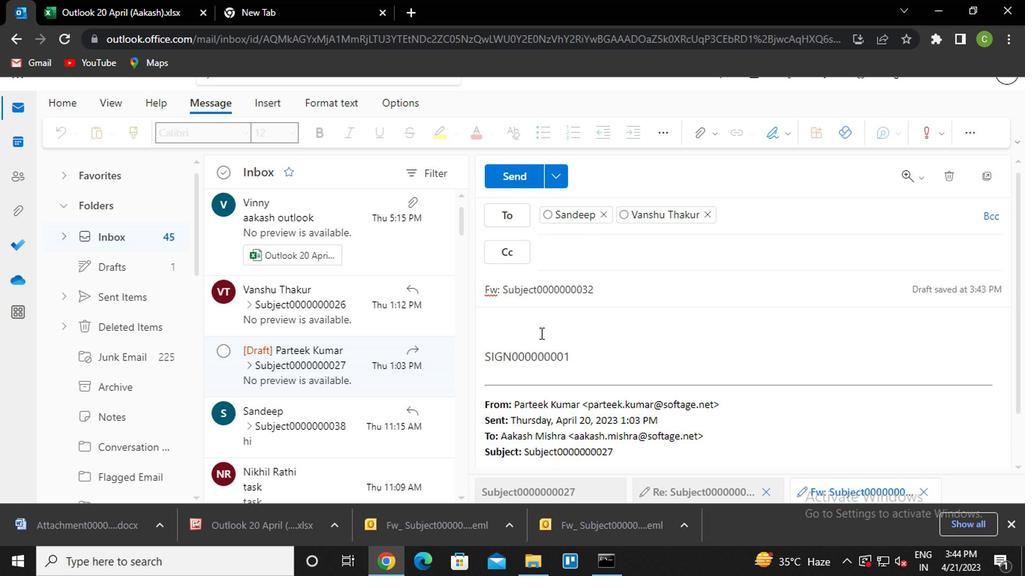 
Action: Key pressed <Key.caps_lock>m<Key.caps_lock>essage0000000032
Screenshot: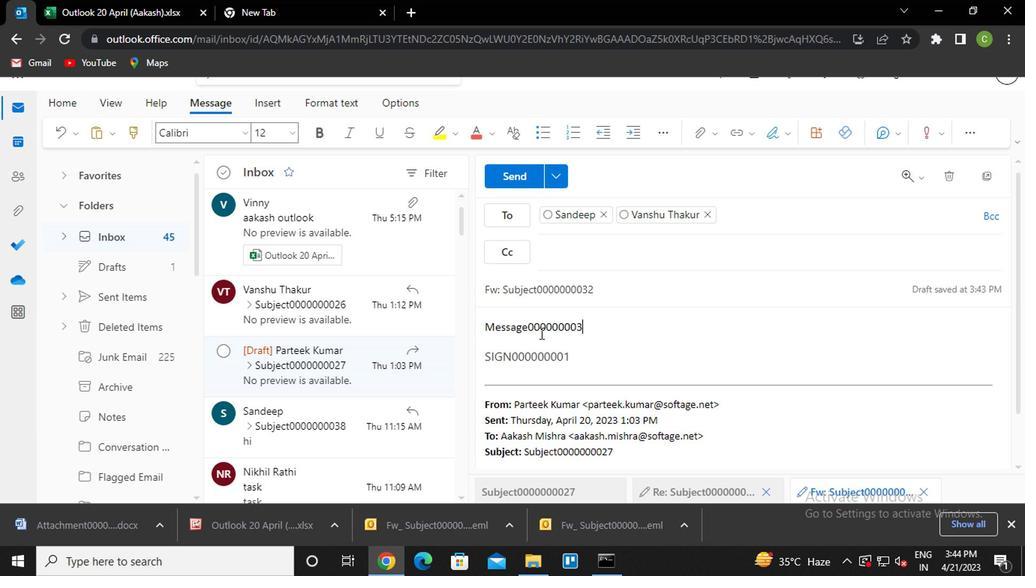 
Action: Mouse scrolled (538, 332) with delta (0, 1)
Screenshot: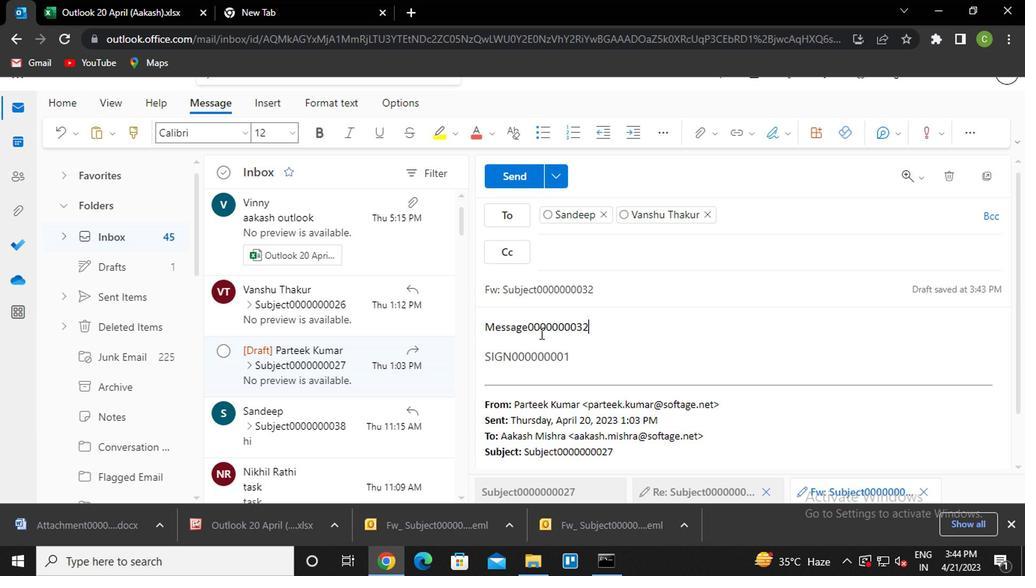 
Action: Mouse scrolled (538, 332) with delta (0, 1)
Screenshot: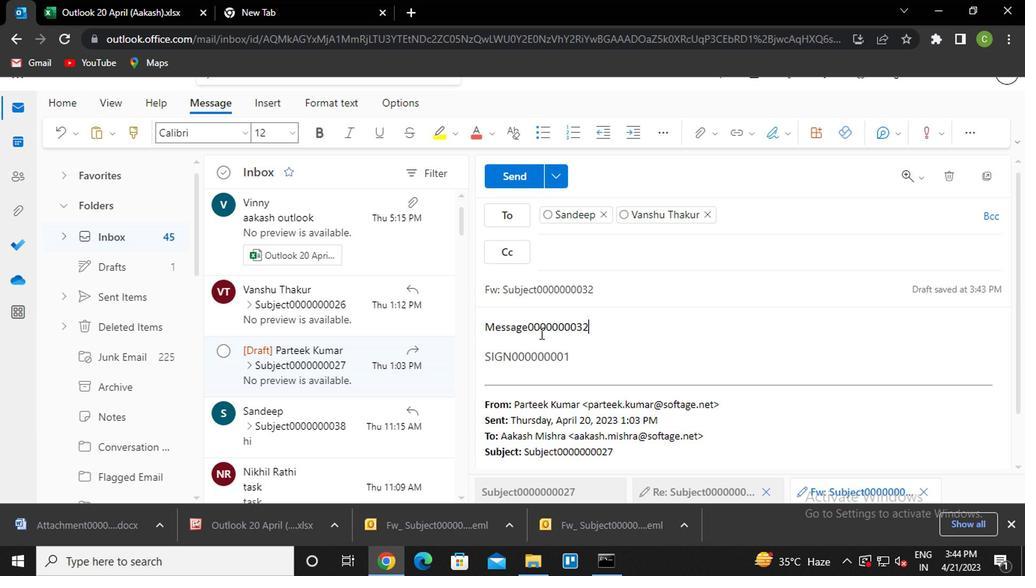 
Action: Mouse moved to (515, 183)
Screenshot: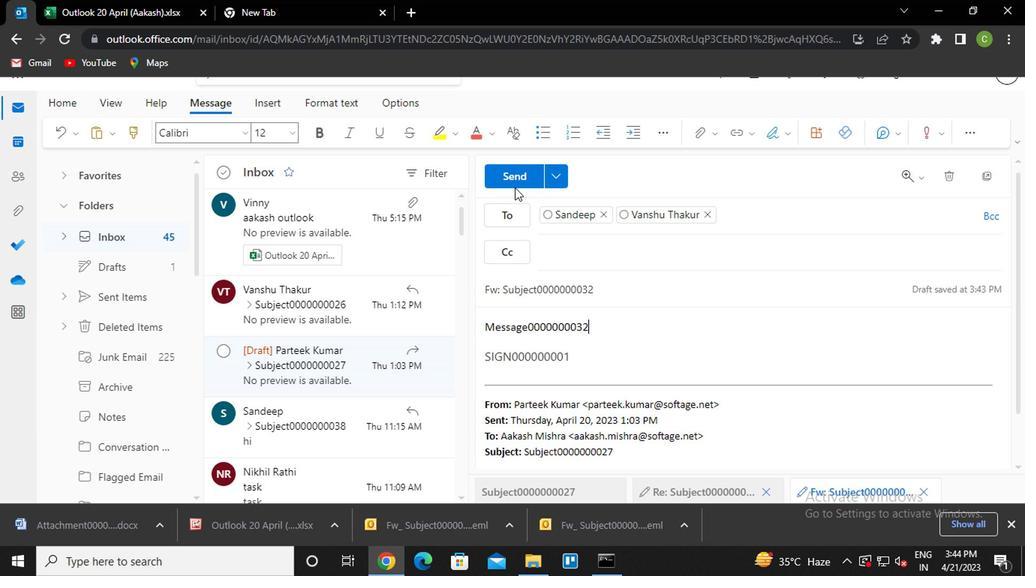 
Action: Mouse pressed left at (515, 183)
Screenshot: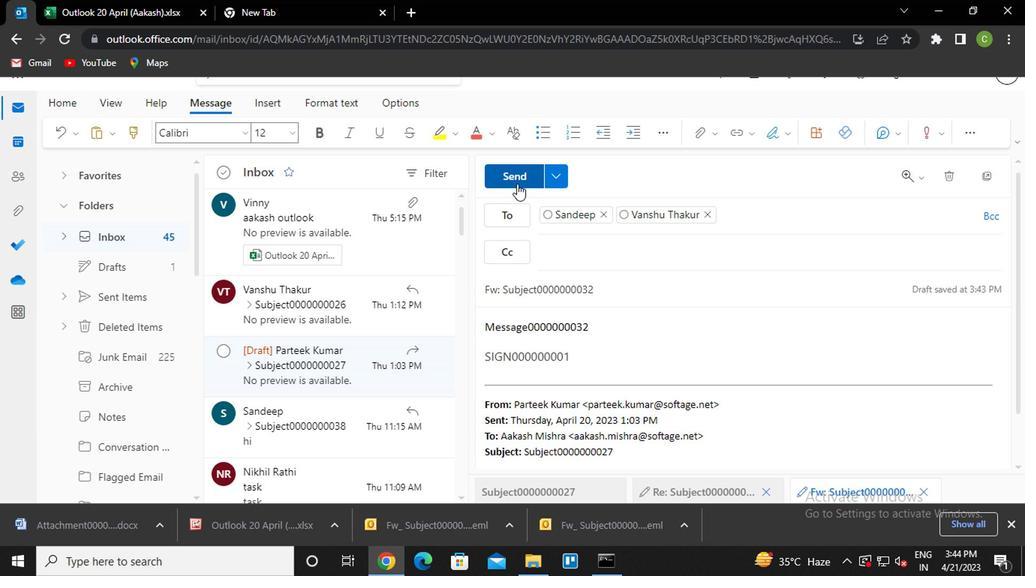 
Action: Mouse moved to (487, 323)
Screenshot: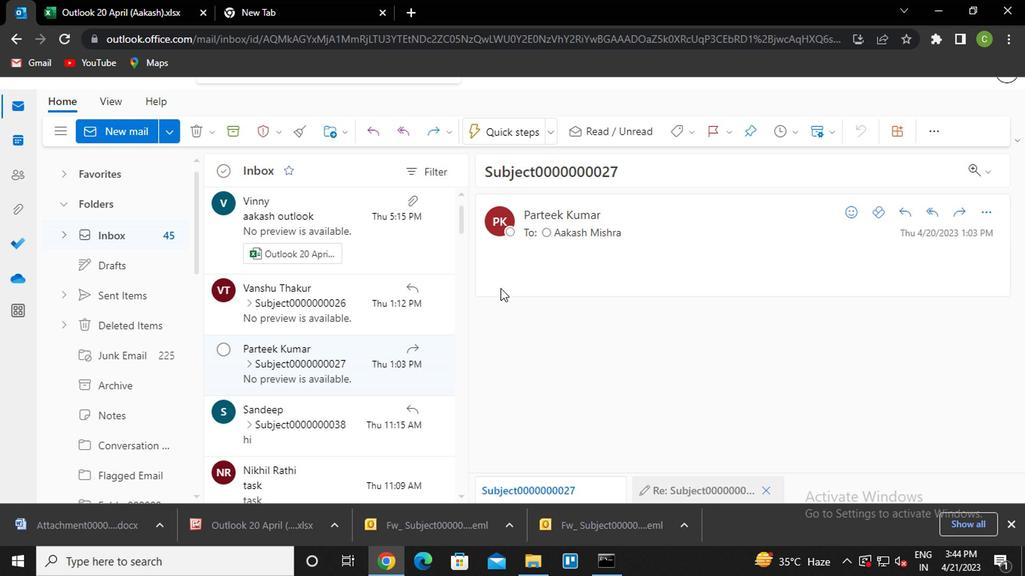 
